 Task: Open report apa 6th ed. template from the template gallery.
Action: Mouse moved to (43, 99)
Screenshot: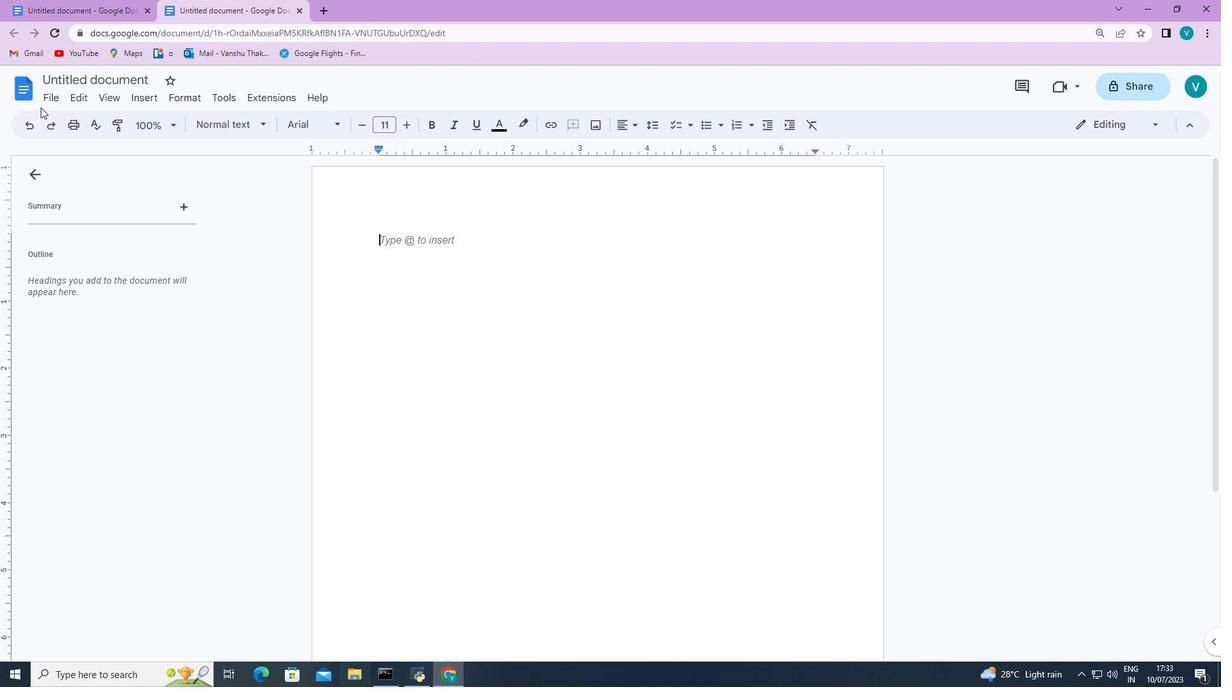 
Action: Mouse pressed left at (43, 99)
Screenshot: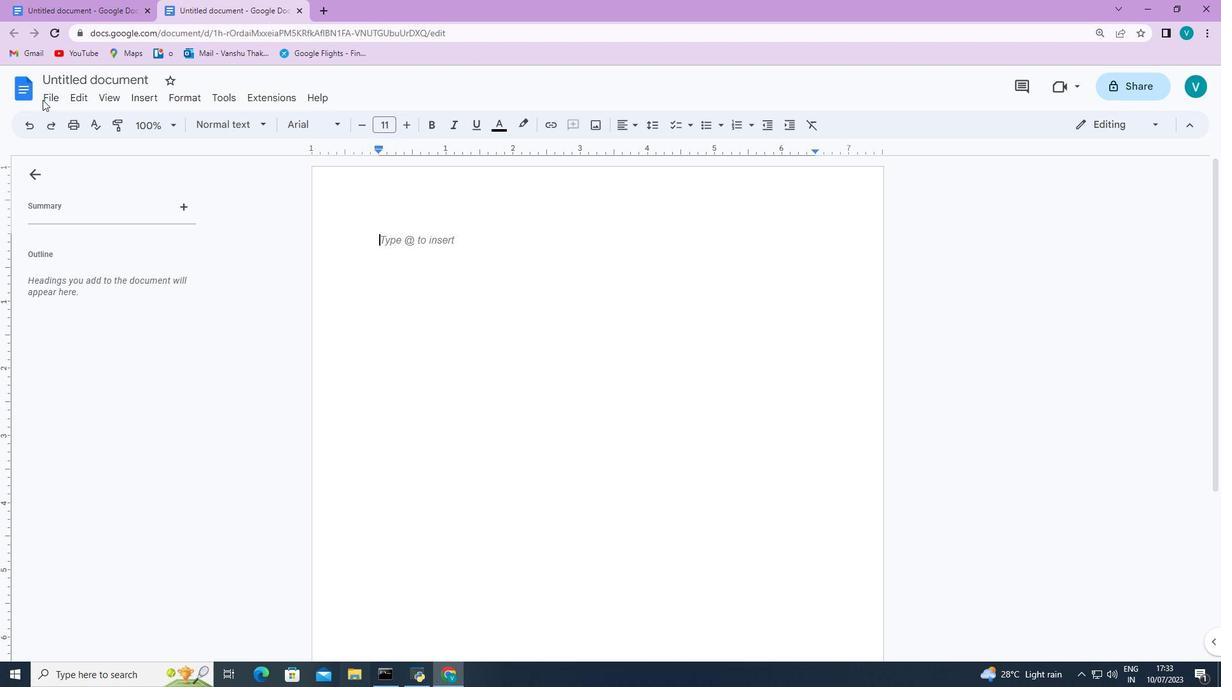 
Action: Mouse moved to (55, 94)
Screenshot: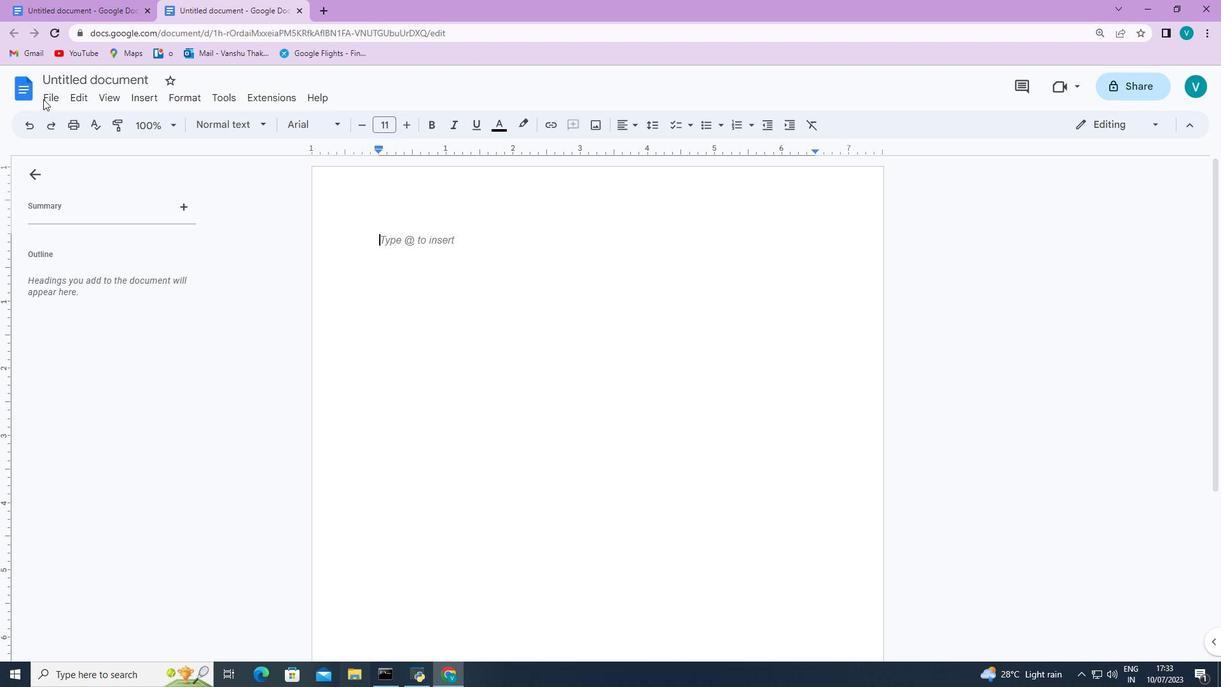 
Action: Mouse pressed left at (55, 94)
Screenshot: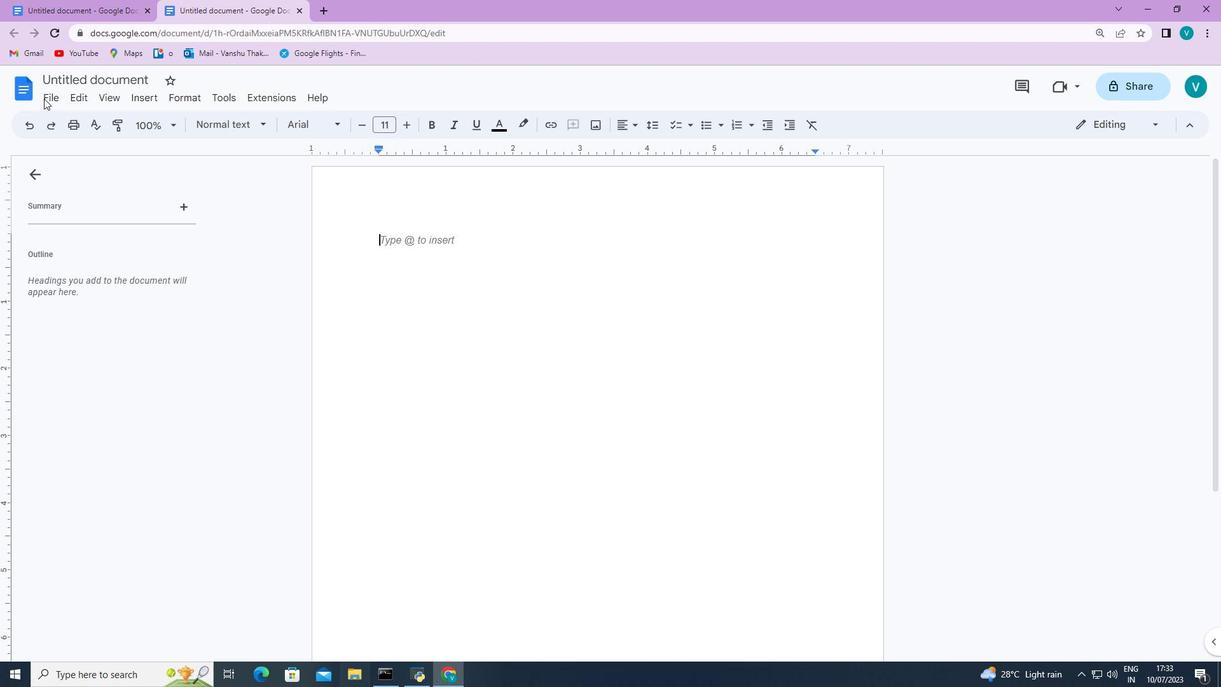 
Action: Mouse moved to (286, 148)
Screenshot: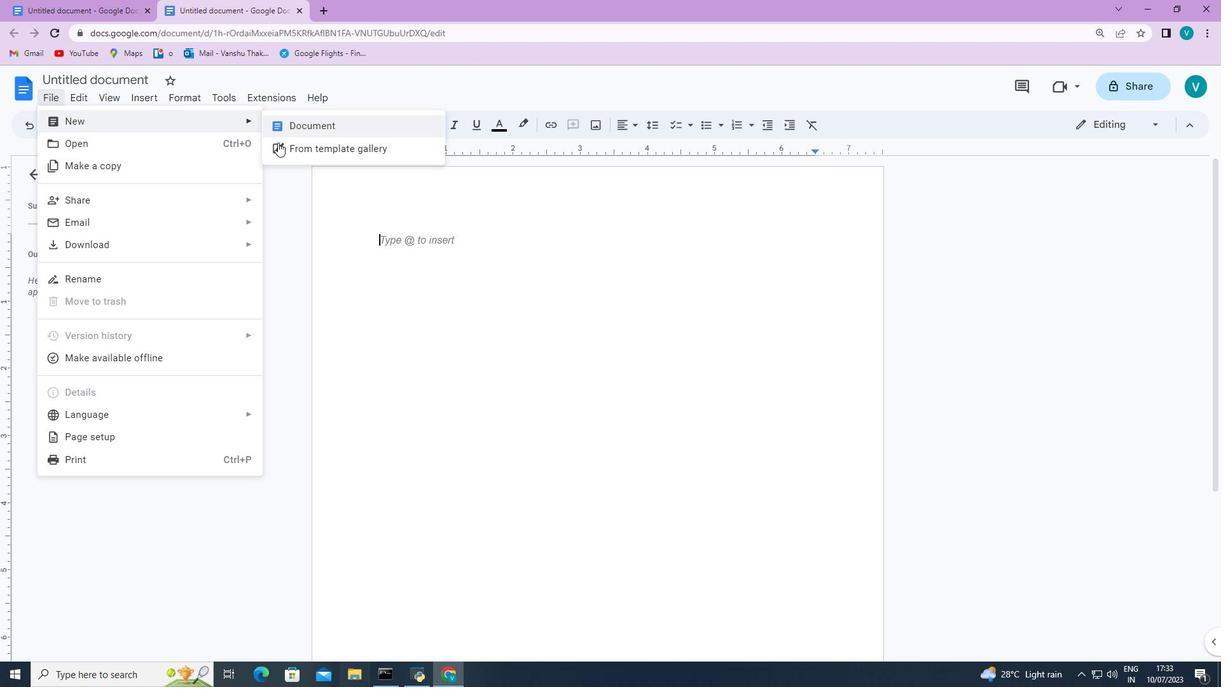 
Action: Mouse pressed left at (286, 148)
Screenshot: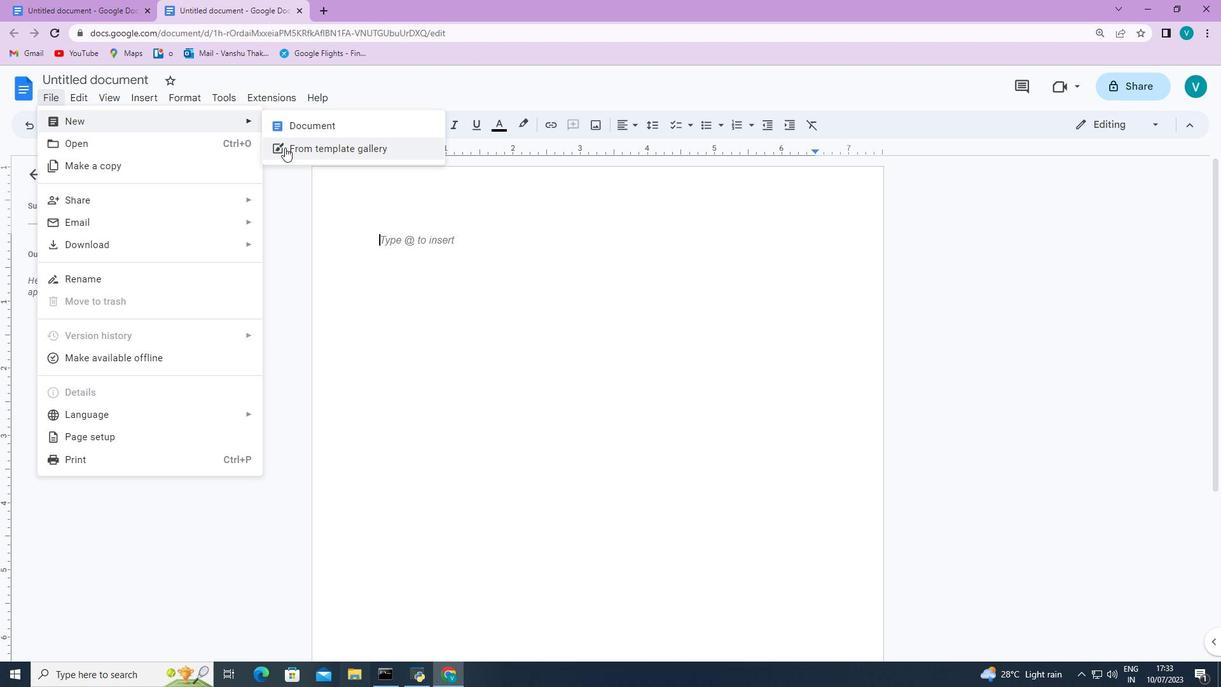 
Action: Mouse moved to (509, 336)
Screenshot: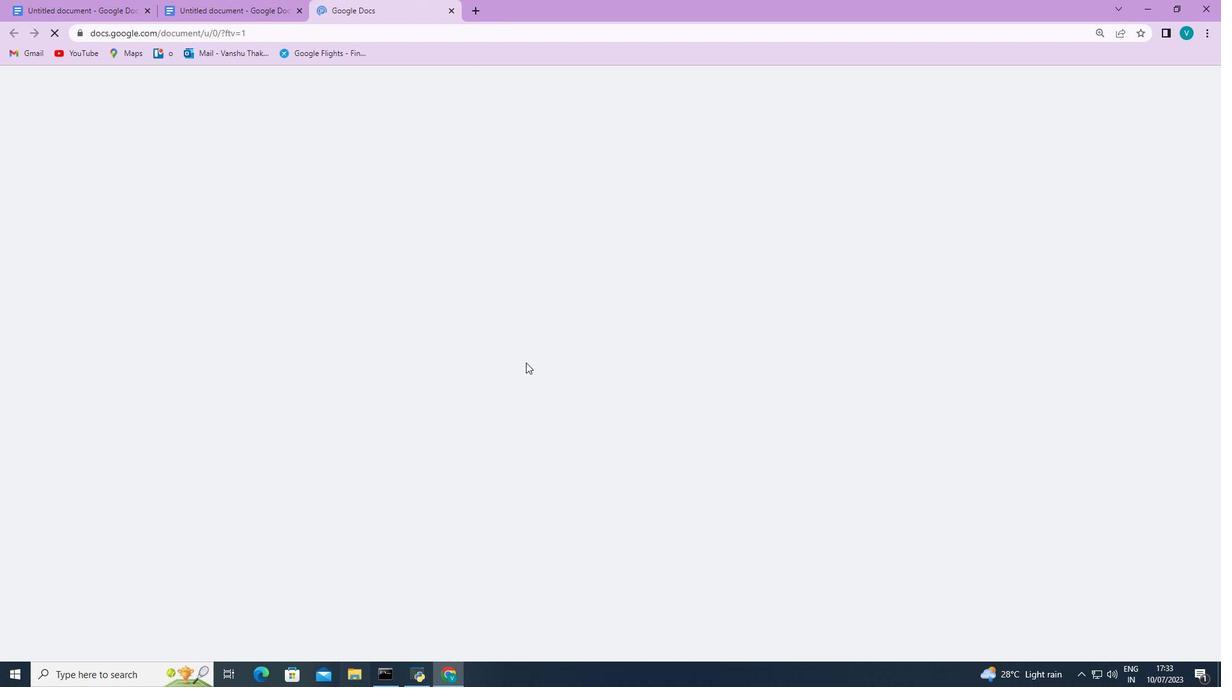 
Action: Mouse scrolled (509, 335) with delta (0, 0)
Screenshot: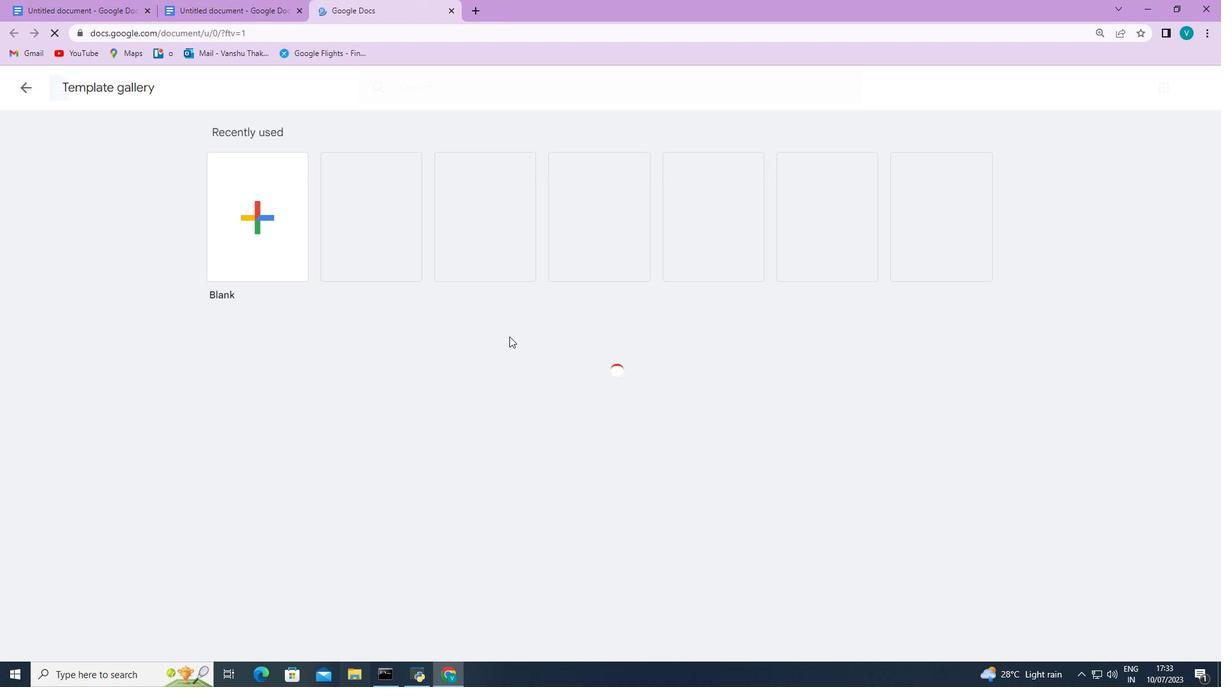 
Action: Mouse scrolled (509, 335) with delta (0, 0)
Screenshot: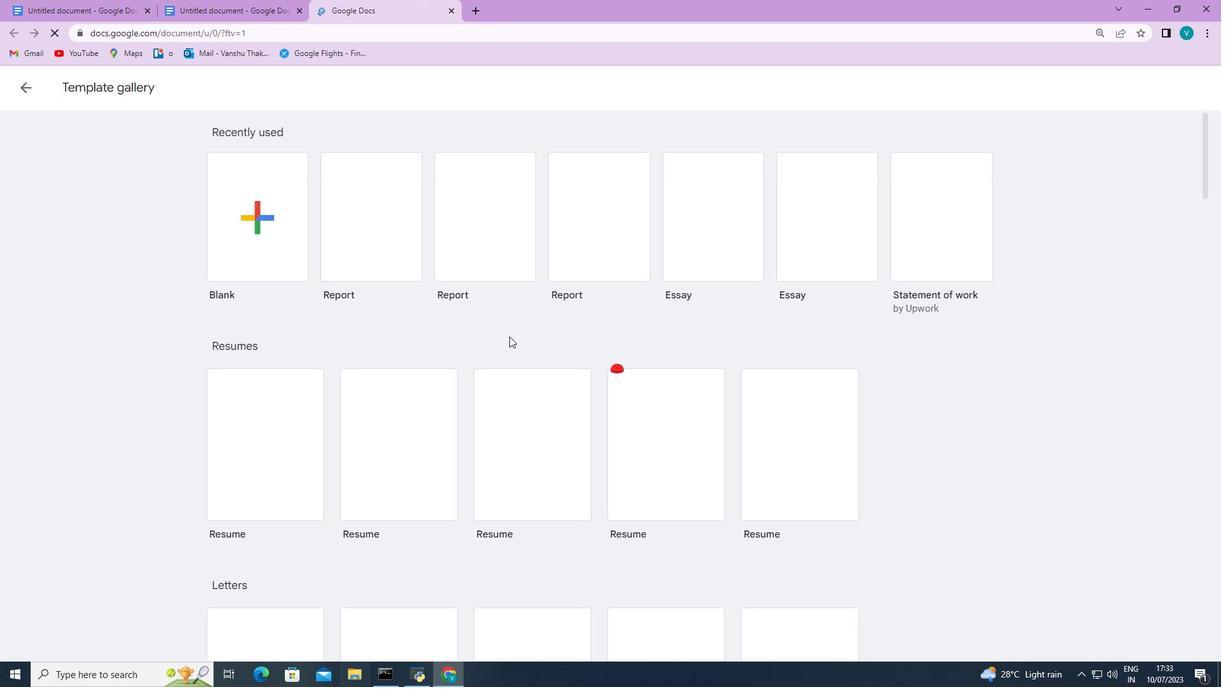 
Action: Mouse scrolled (509, 335) with delta (0, 0)
Screenshot: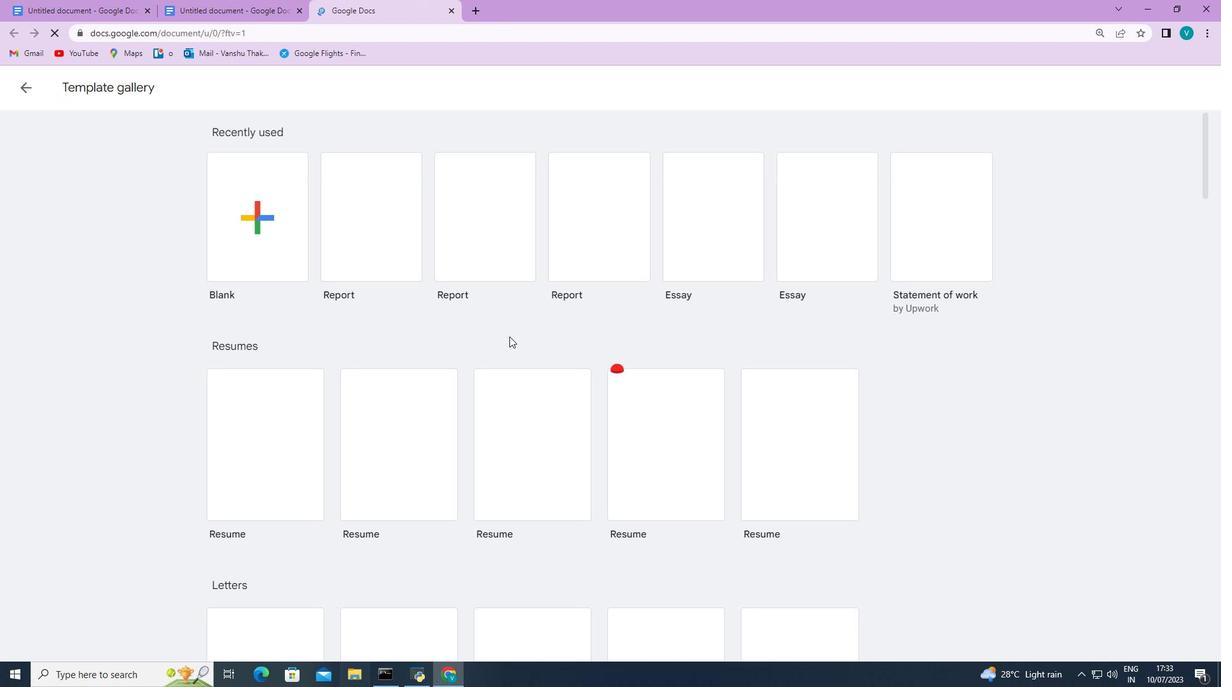 
Action: Mouse scrolled (509, 335) with delta (0, 0)
Screenshot: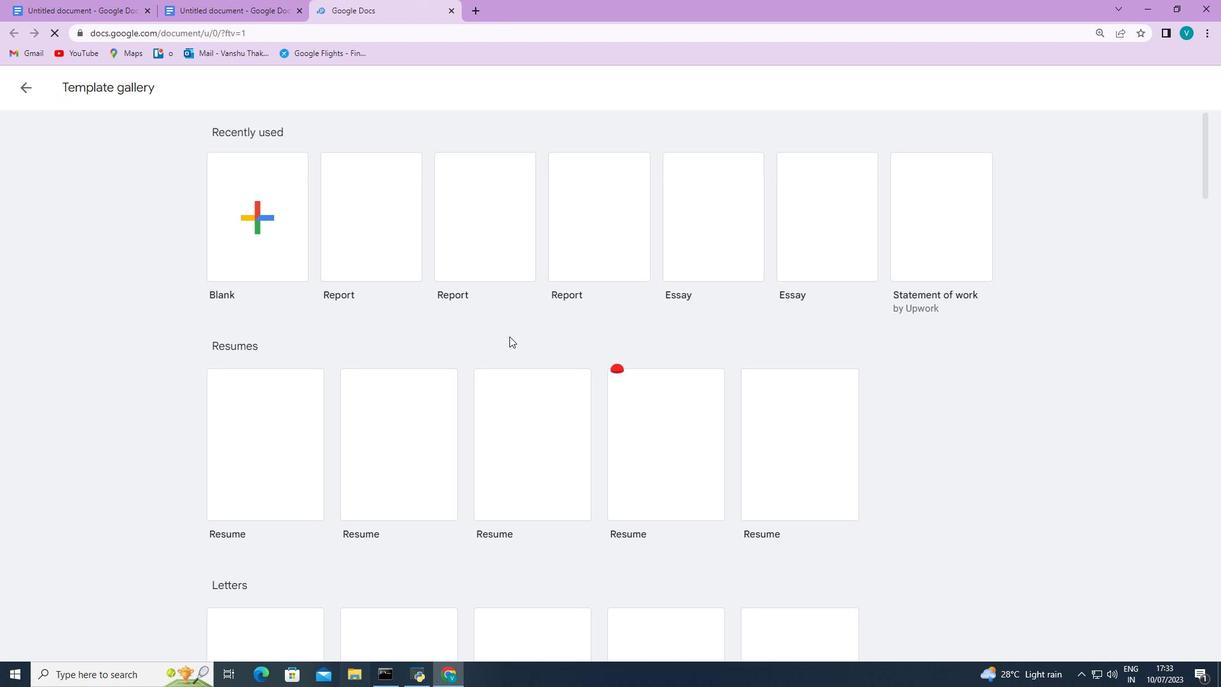 
Action: Mouse scrolled (509, 335) with delta (0, 0)
Screenshot: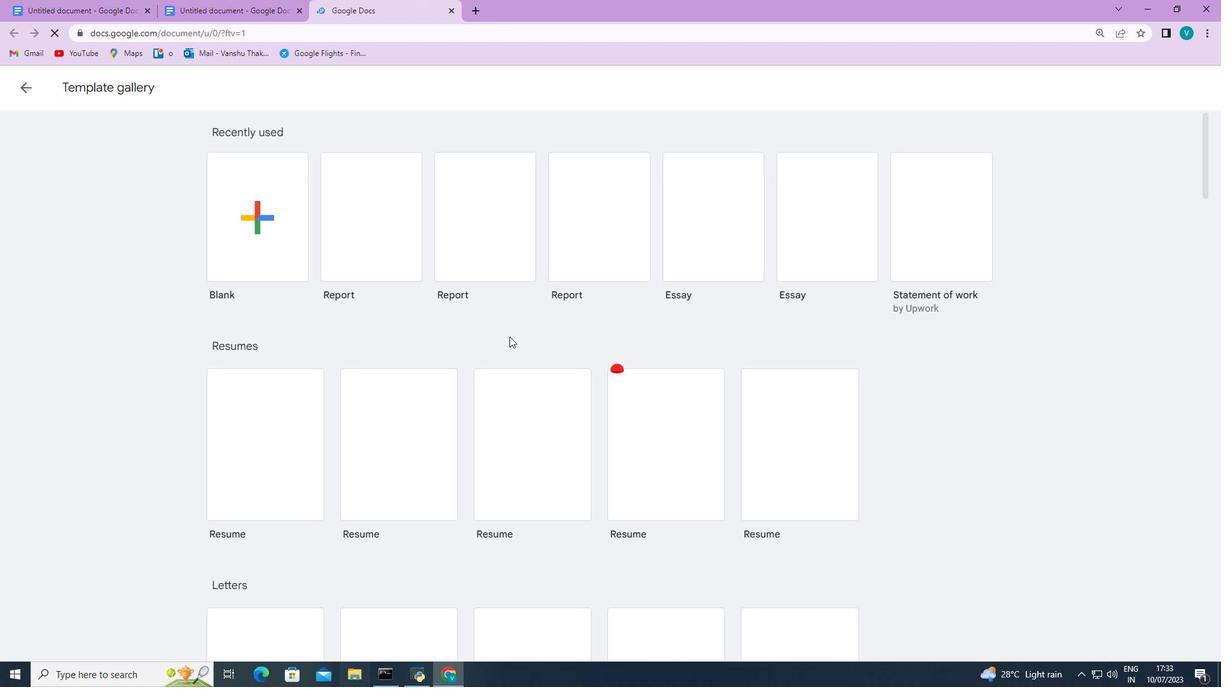
Action: Mouse scrolled (509, 335) with delta (0, 0)
Screenshot: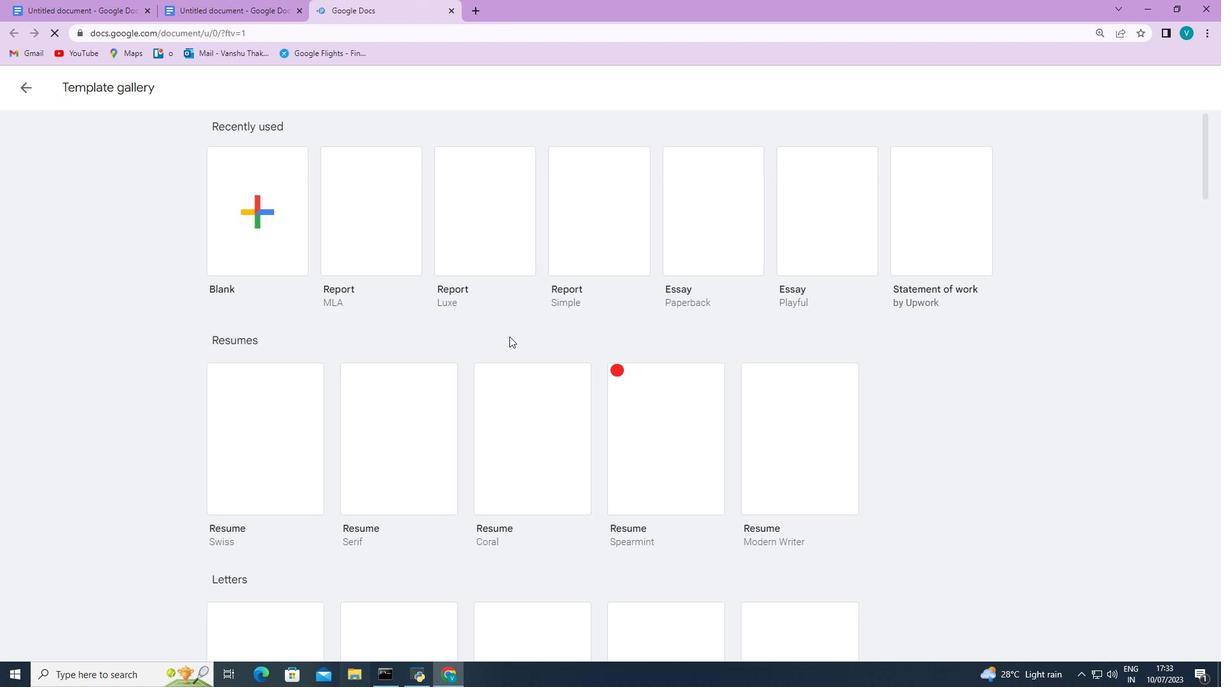 
Action: Mouse scrolled (509, 335) with delta (0, 0)
Screenshot: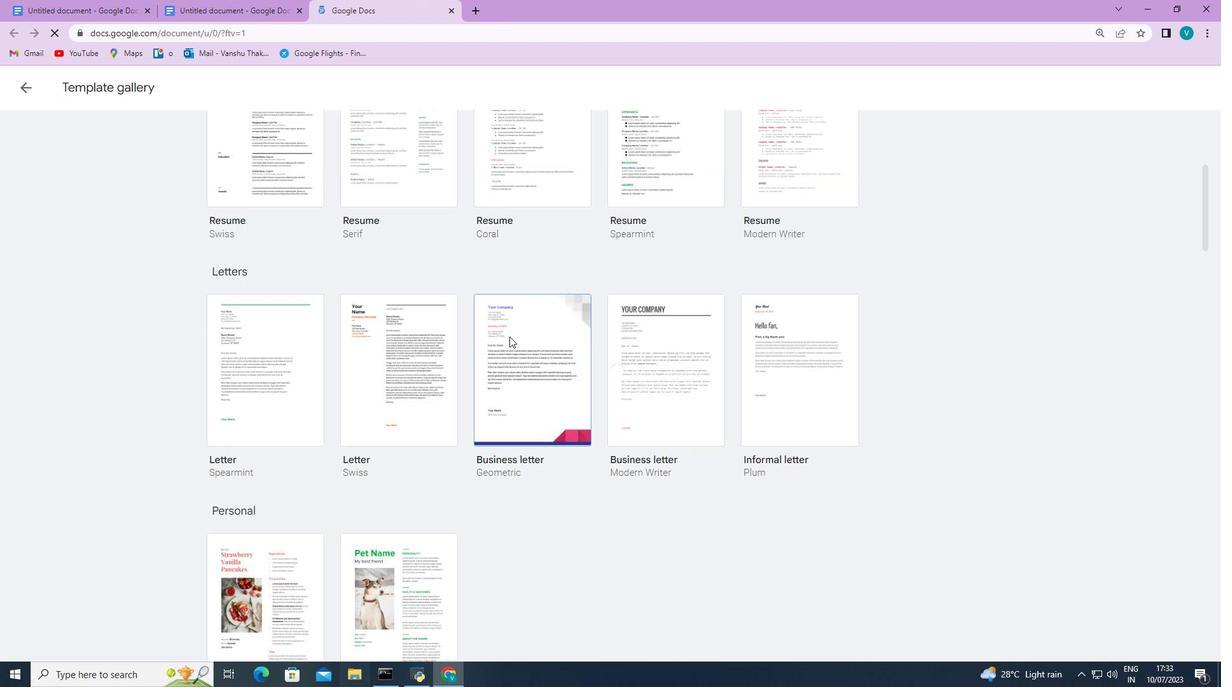 
Action: Mouse scrolled (509, 335) with delta (0, 0)
Screenshot: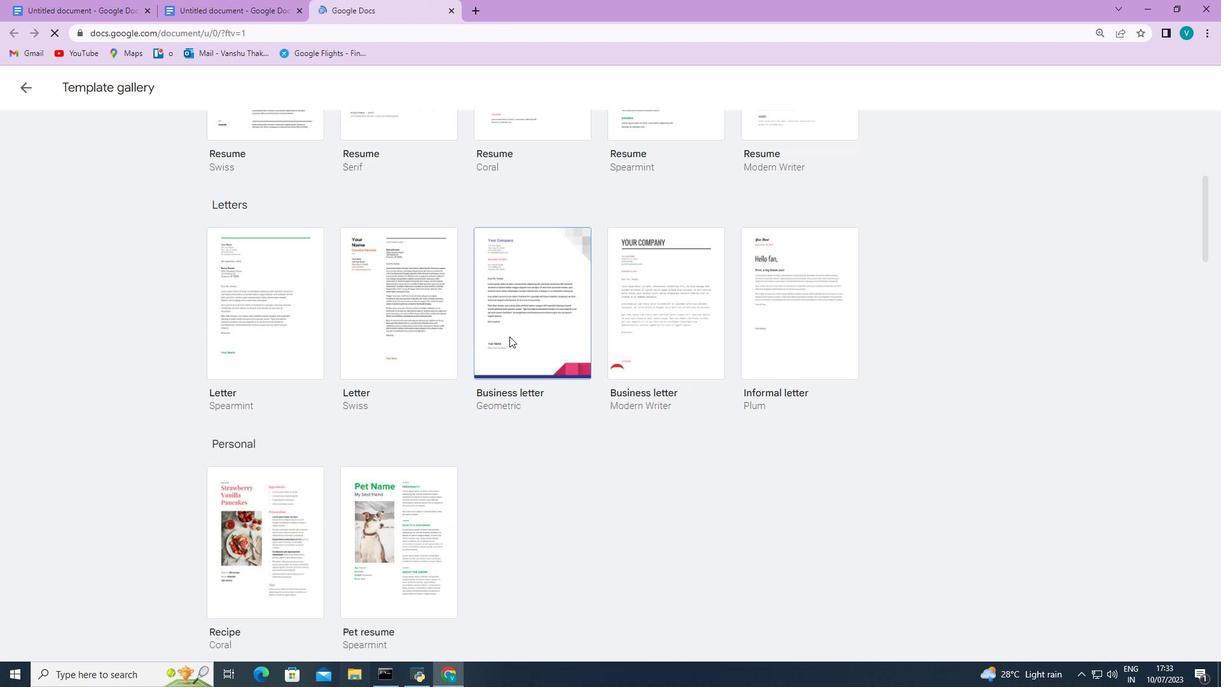 
Action: Mouse scrolled (509, 335) with delta (0, 0)
Screenshot: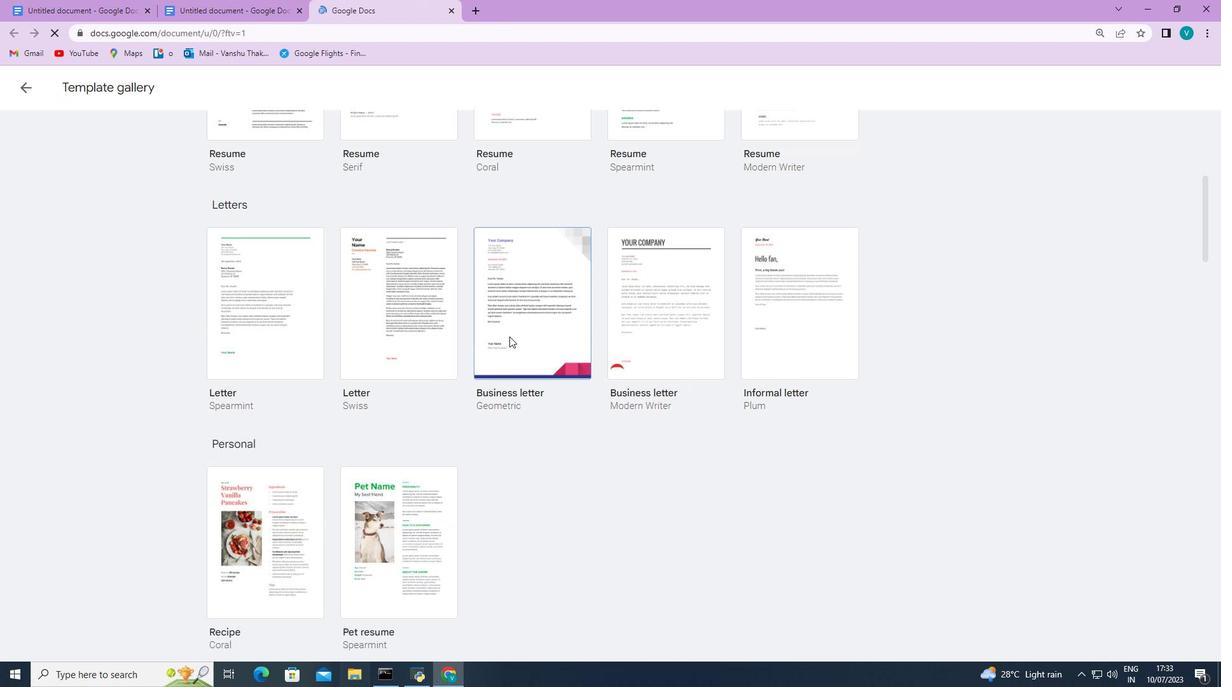 
Action: Mouse scrolled (509, 335) with delta (0, 0)
Screenshot: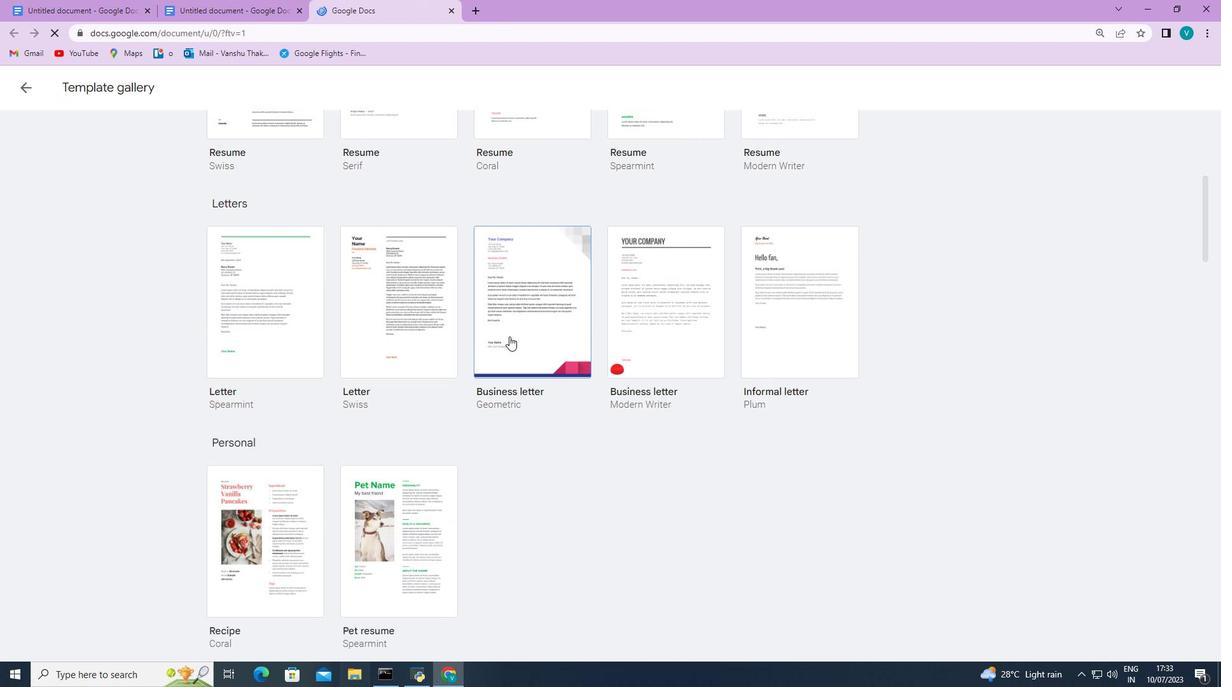 
Action: Mouse scrolled (509, 335) with delta (0, 0)
Screenshot: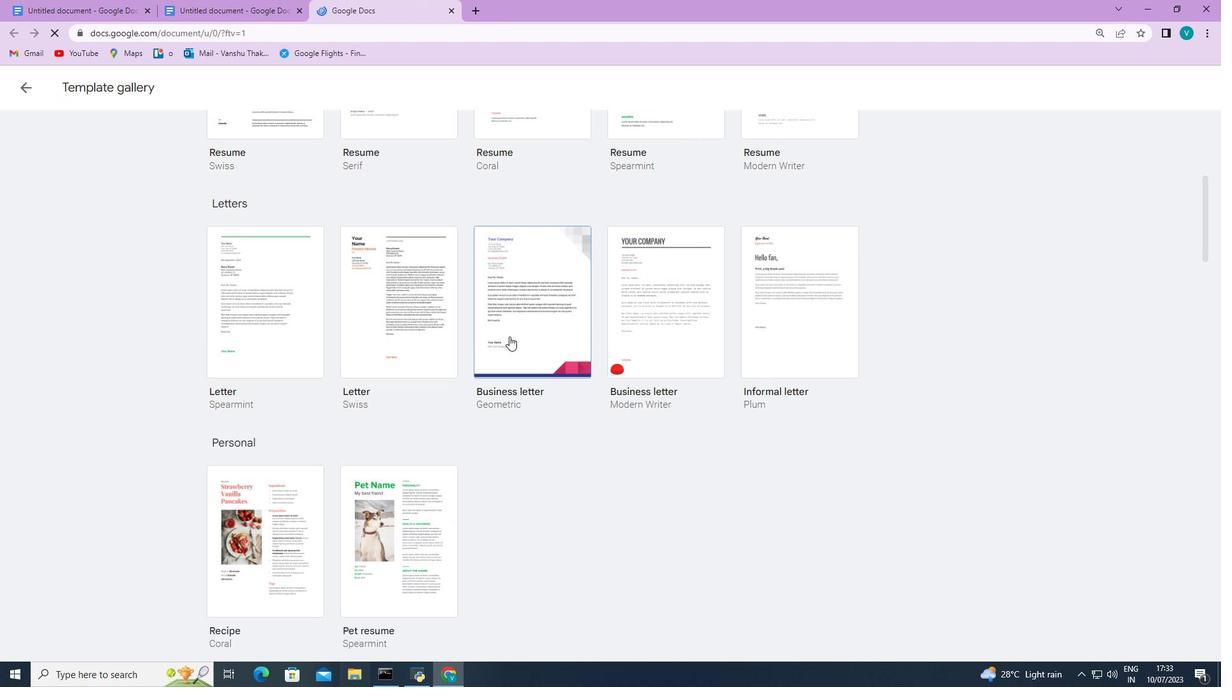 
Action: Mouse scrolled (509, 335) with delta (0, 0)
Screenshot: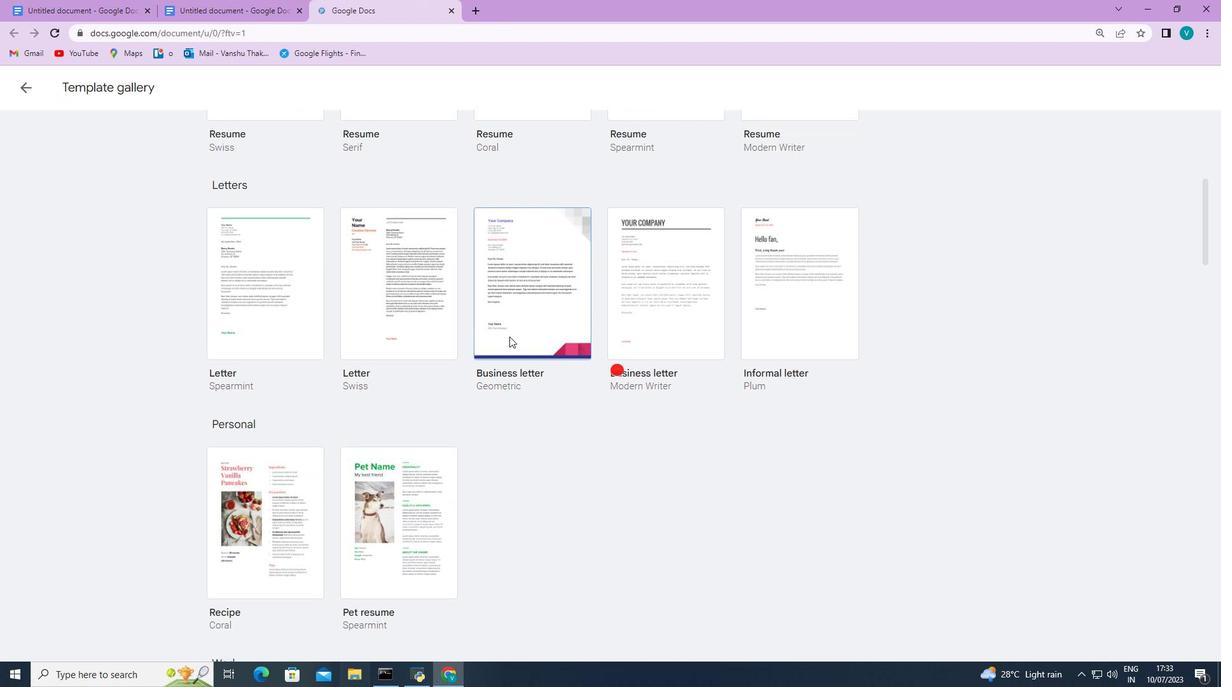 
Action: Mouse scrolled (509, 335) with delta (0, 0)
Screenshot: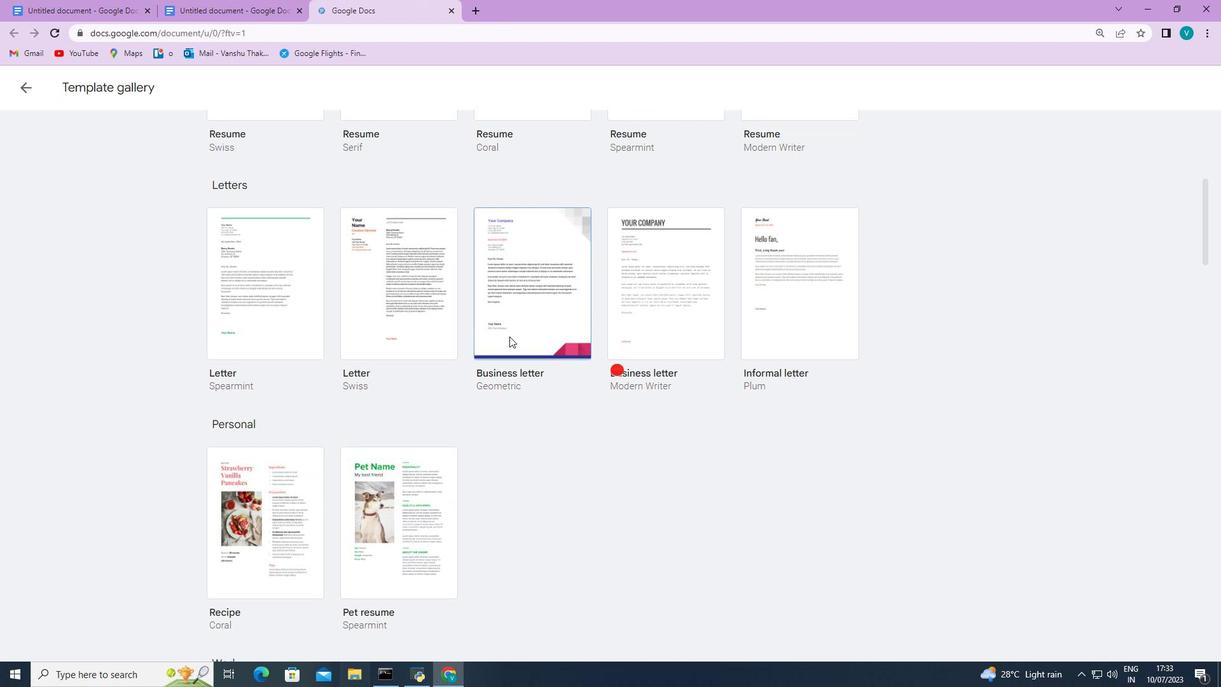 
Action: Mouse scrolled (509, 335) with delta (0, 0)
Screenshot: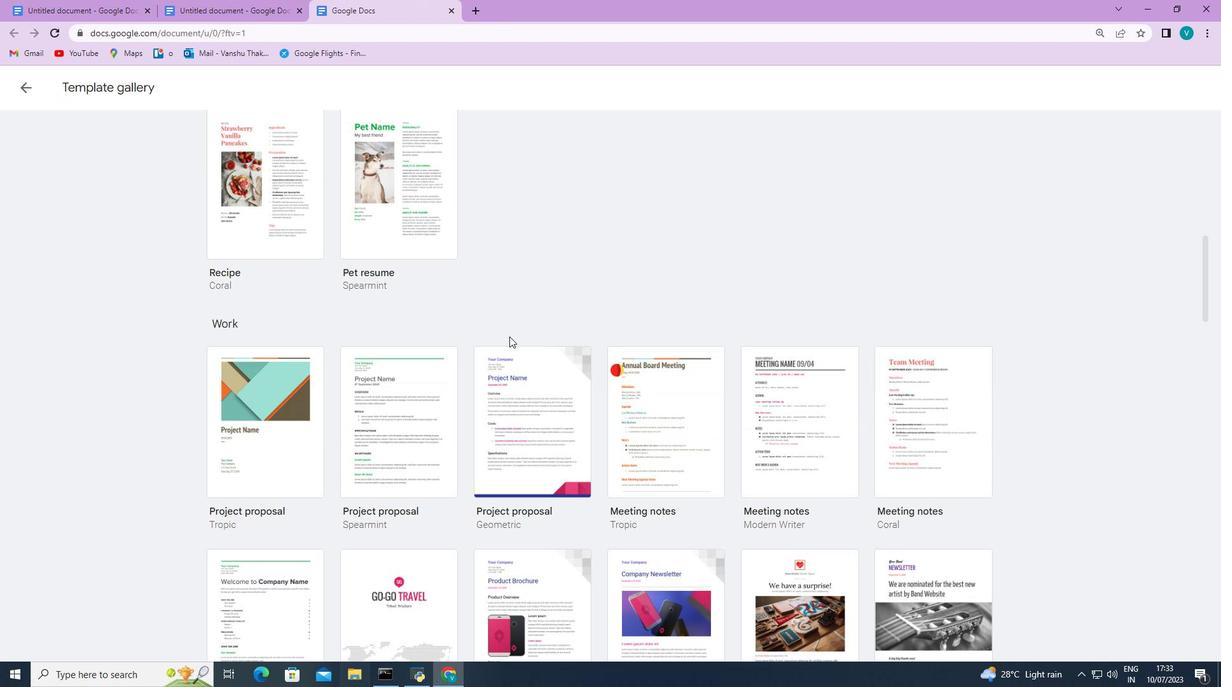 
Action: Mouse scrolled (509, 335) with delta (0, 0)
Screenshot: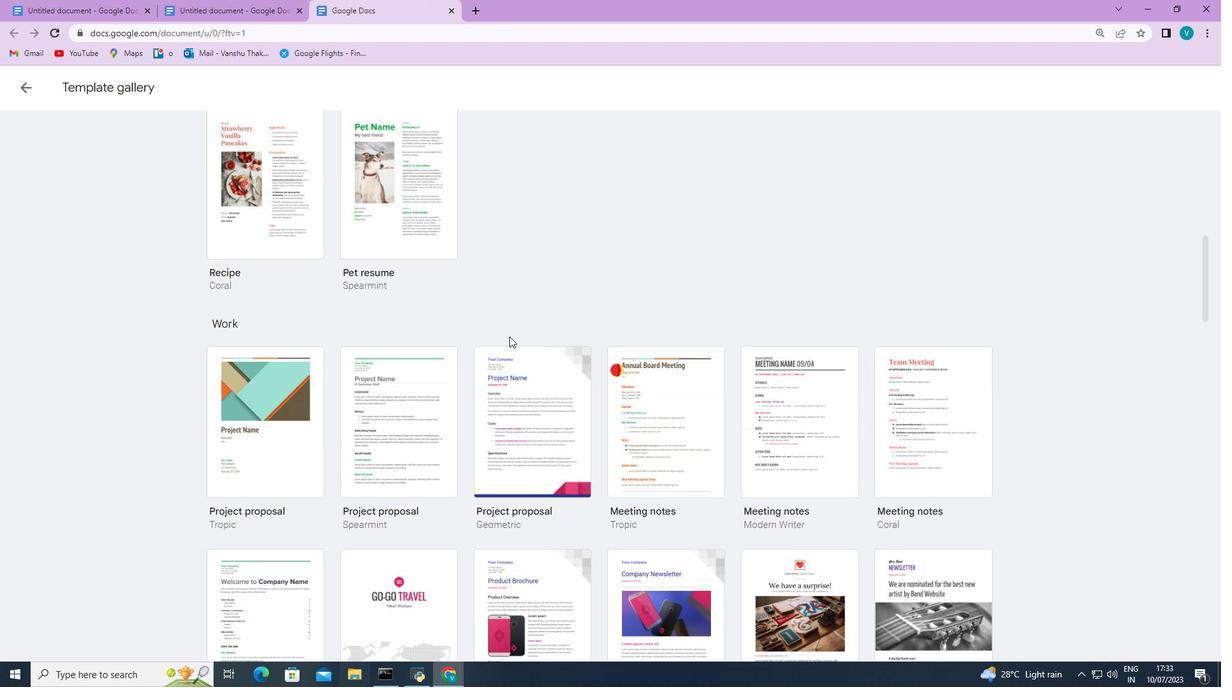 
Action: Mouse scrolled (509, 335) with delta (0, 0)
Screenshot: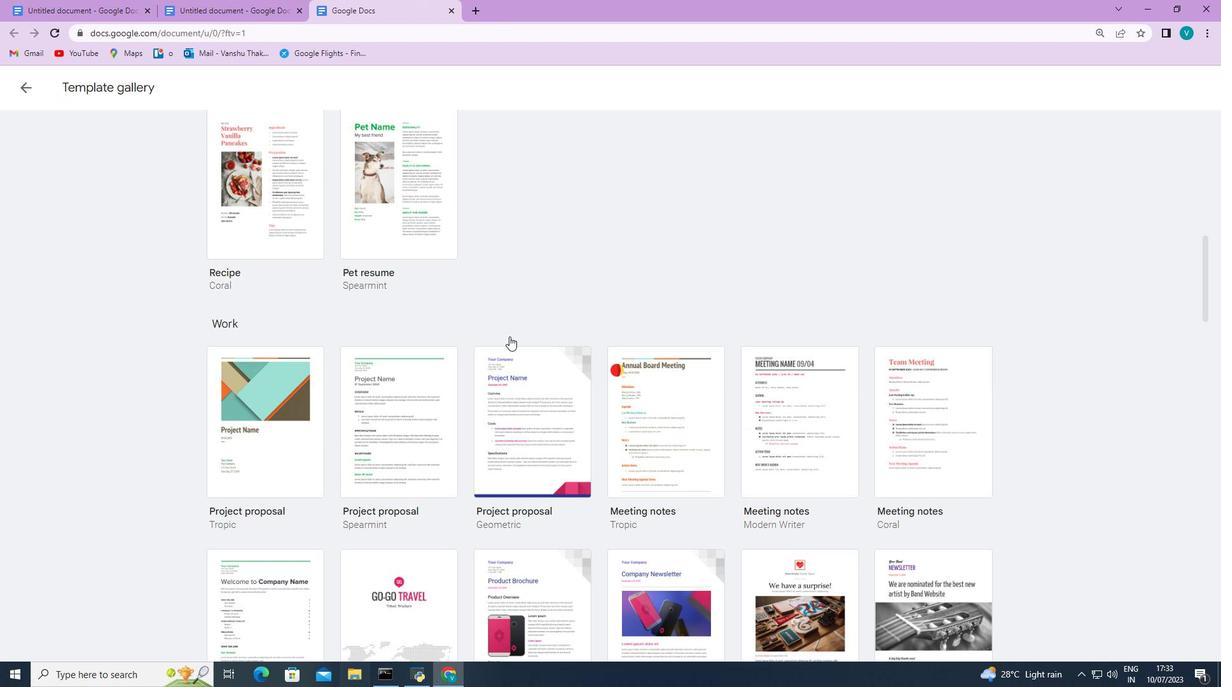 
Action: Mouse scrolled (509, 335) with delta (0, 0)
Screenshot: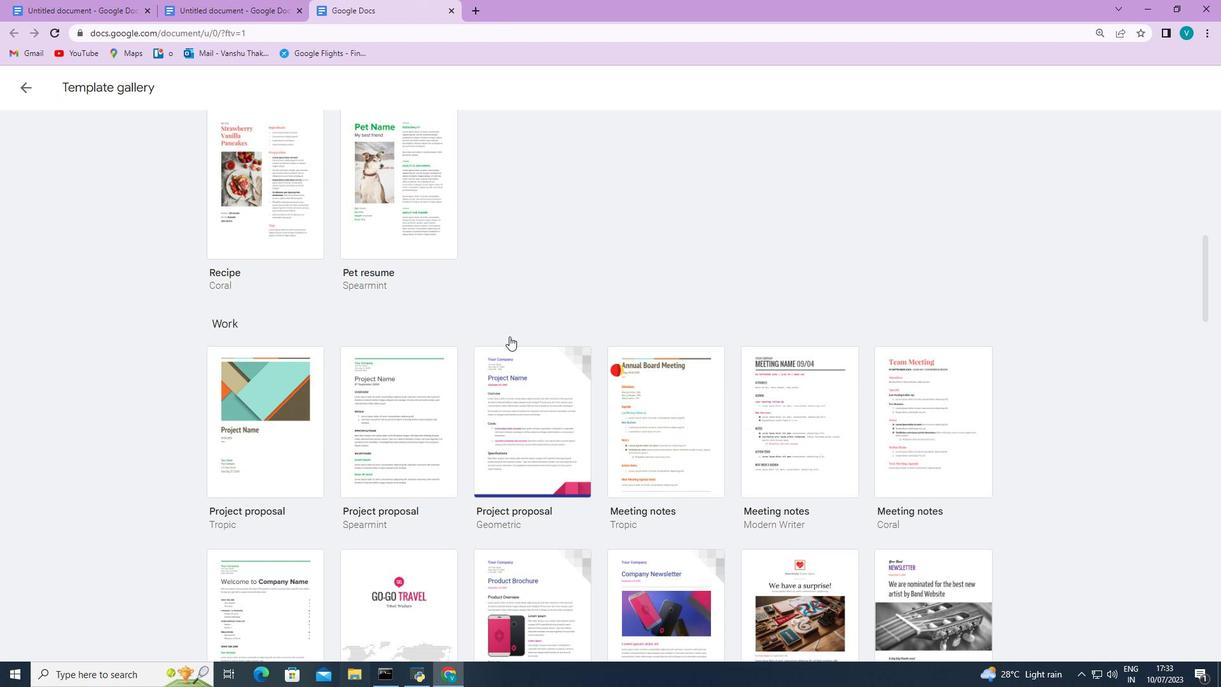 
Action: Mouse scrolled (509, 335) with delta (0, 0)
Screenshot: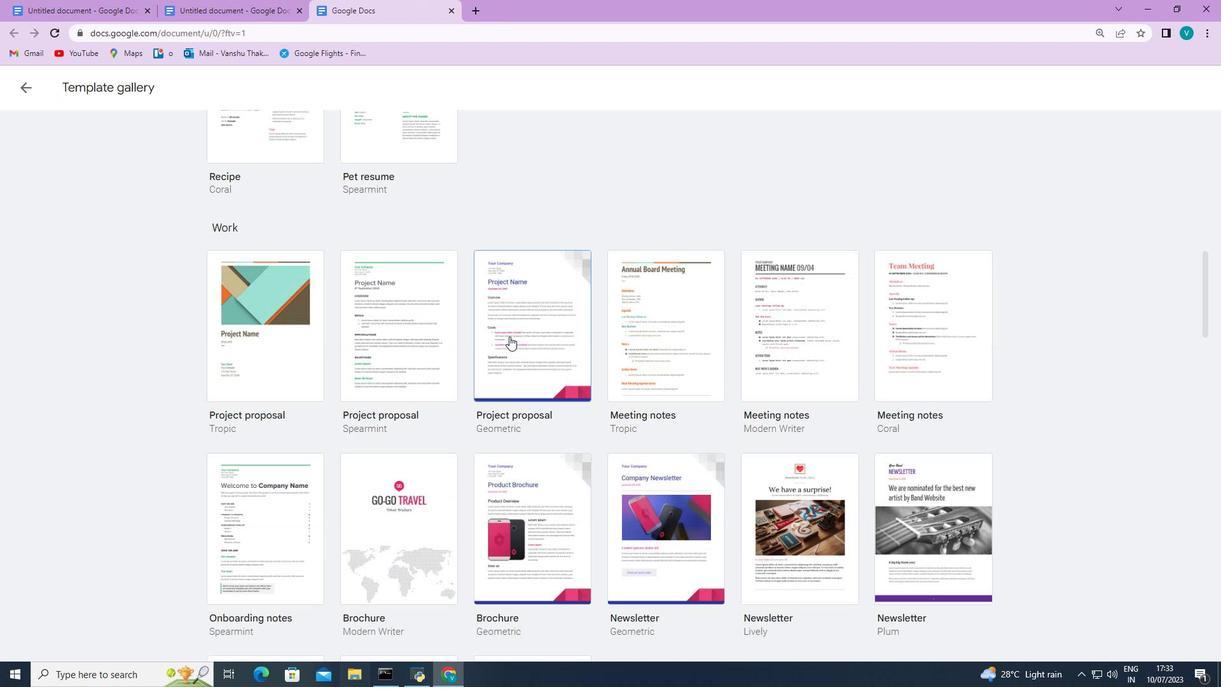 
Action: Mouse scrolled (509, 335) with delta (0, 0)
Screenshot: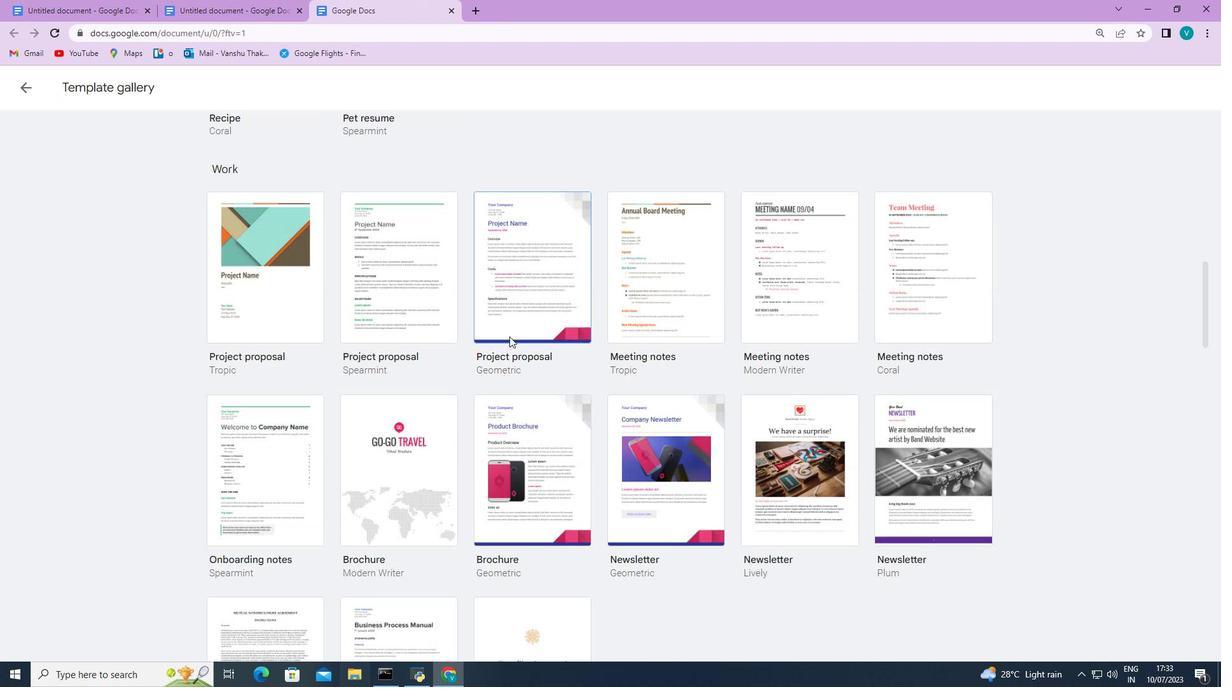 
Action: Mouse scrolled (509, 335) with delta (0, 0)
Screenshot: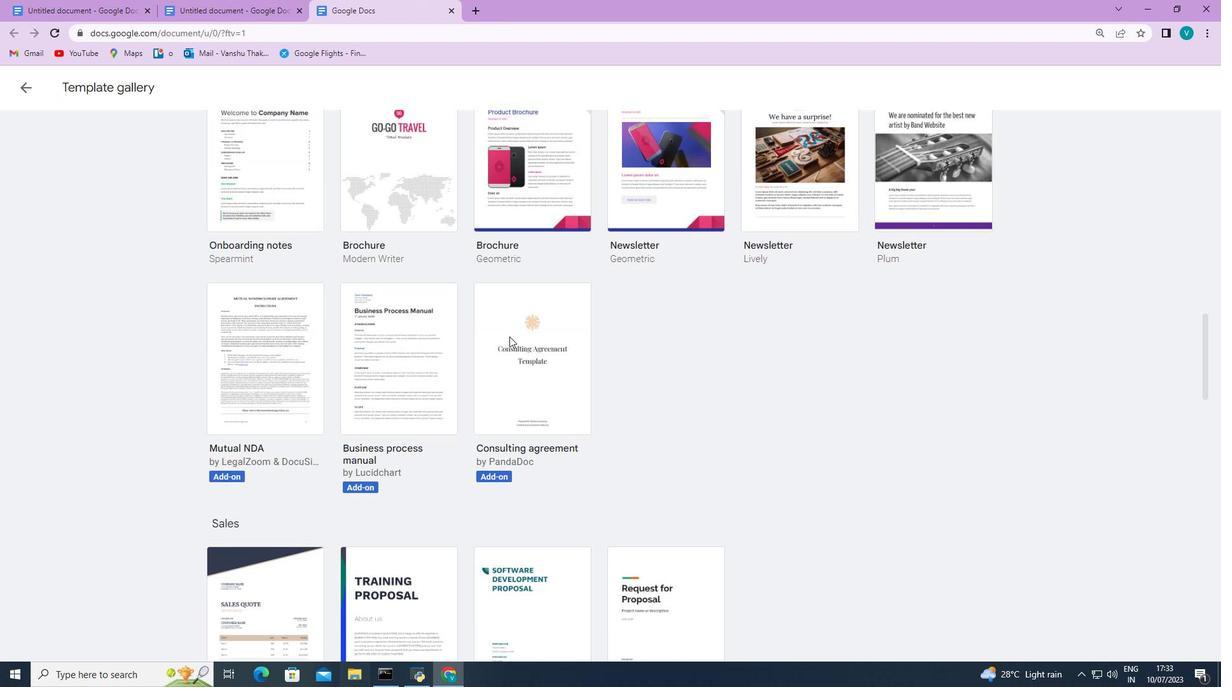 
Action: Mouse scrolled (509, 335) with delta (0, 0)
Screenshot: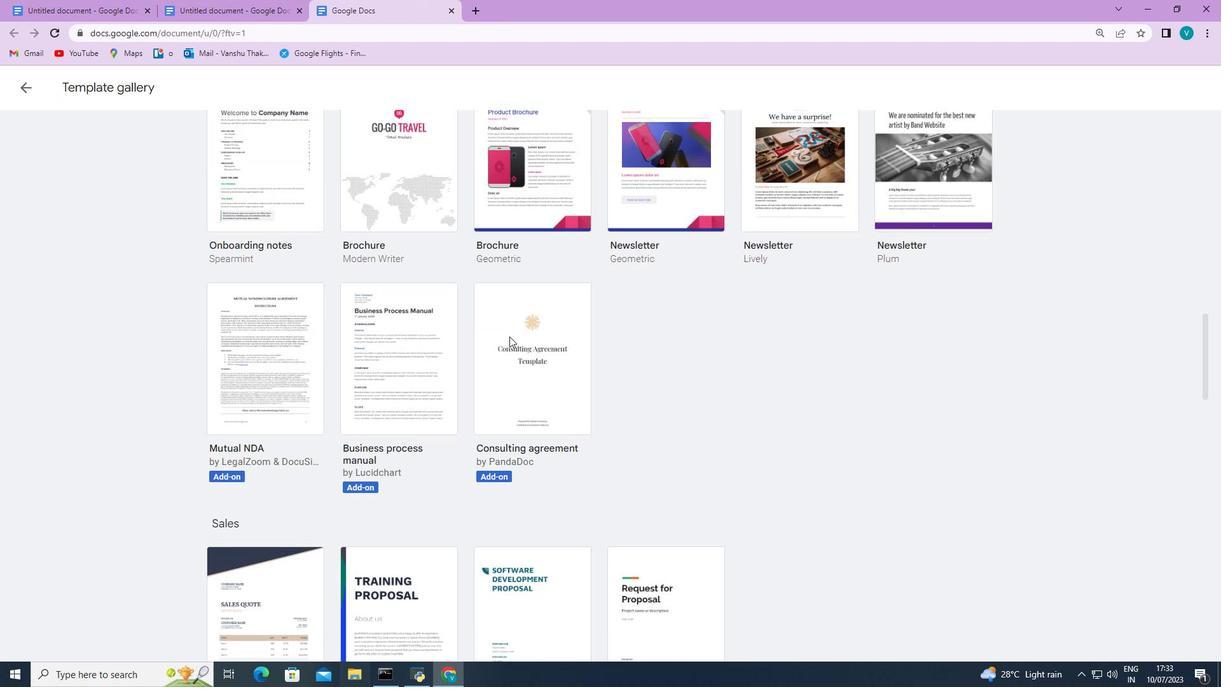 
Action: Mouse scrolled (509, 335) with delta (0, 0)
Screenshot: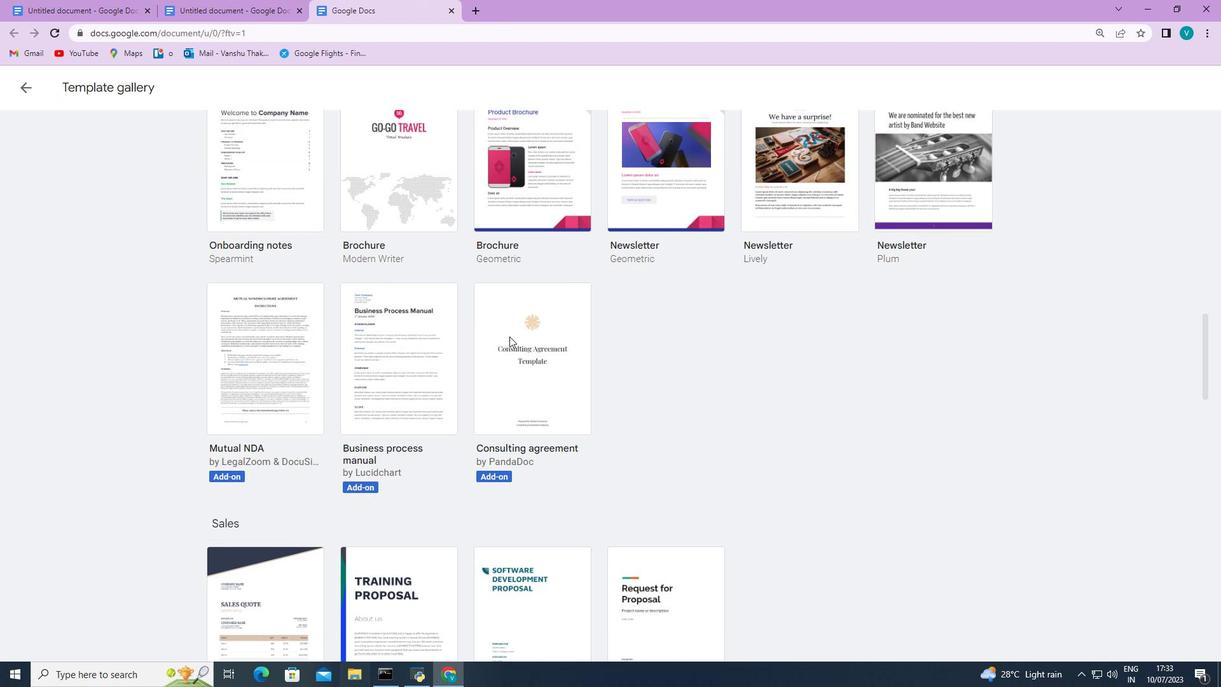 
Action: Mouse scrolled (509, 335) with delta (0, 0)
Screenshot: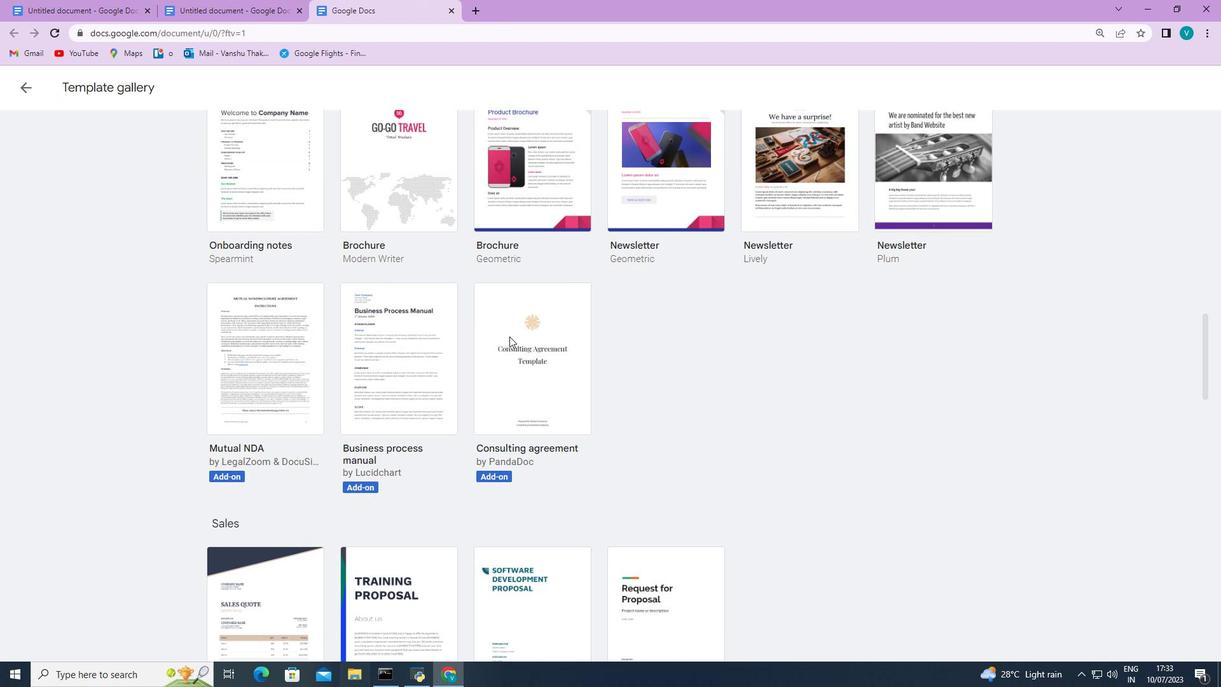 
Action: Mouse scrolled (509, 335) with delta (0, 0)
Screenshot: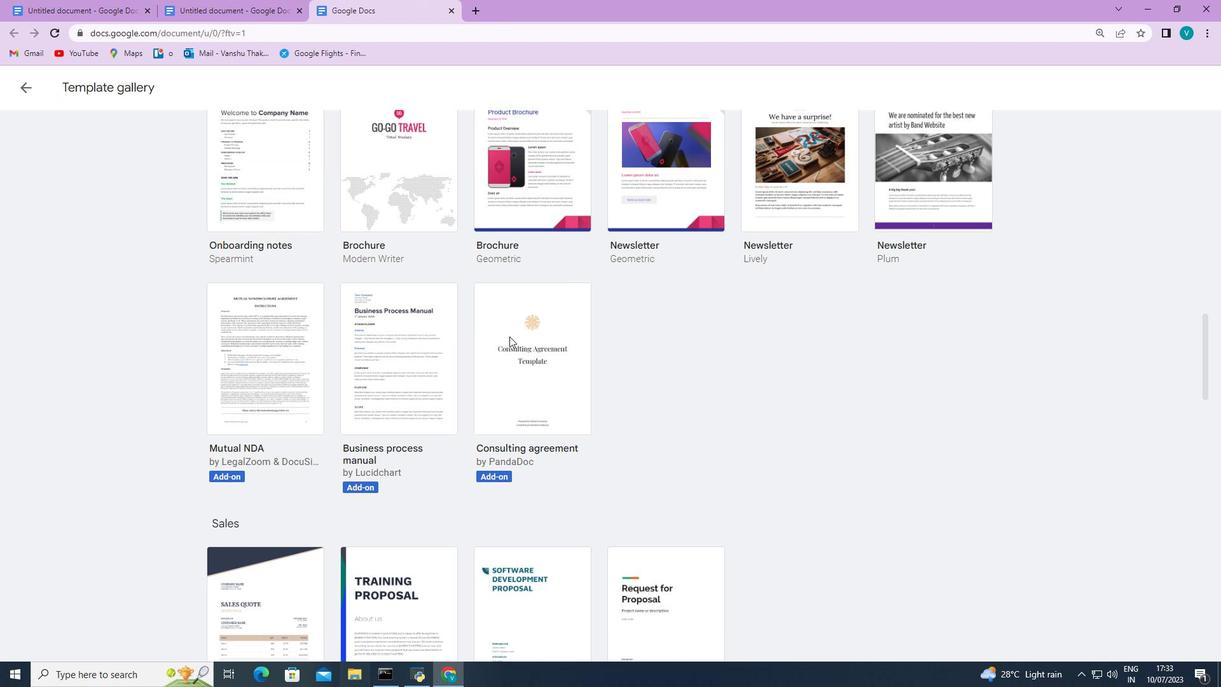 
Action: Mouse scrolled (509, 335) with delta (0, 0)
Screenshot: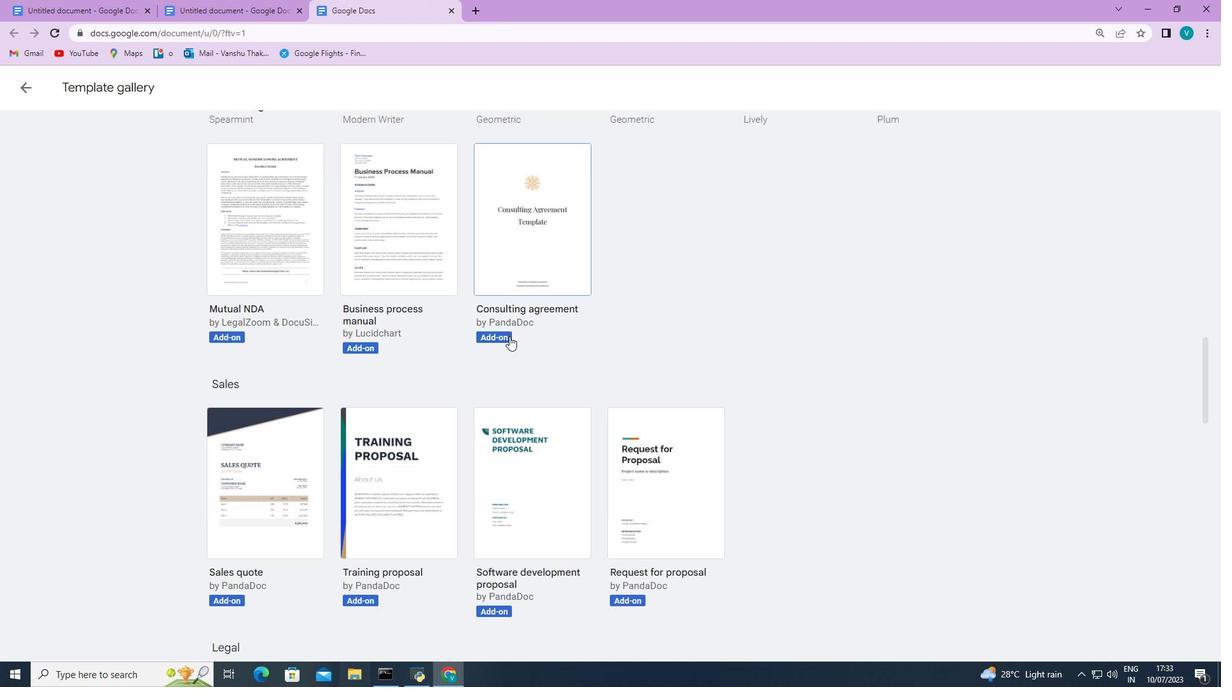 
Action: Mouse scrolled (509, 335) with delta (0, 0)
Screenshot: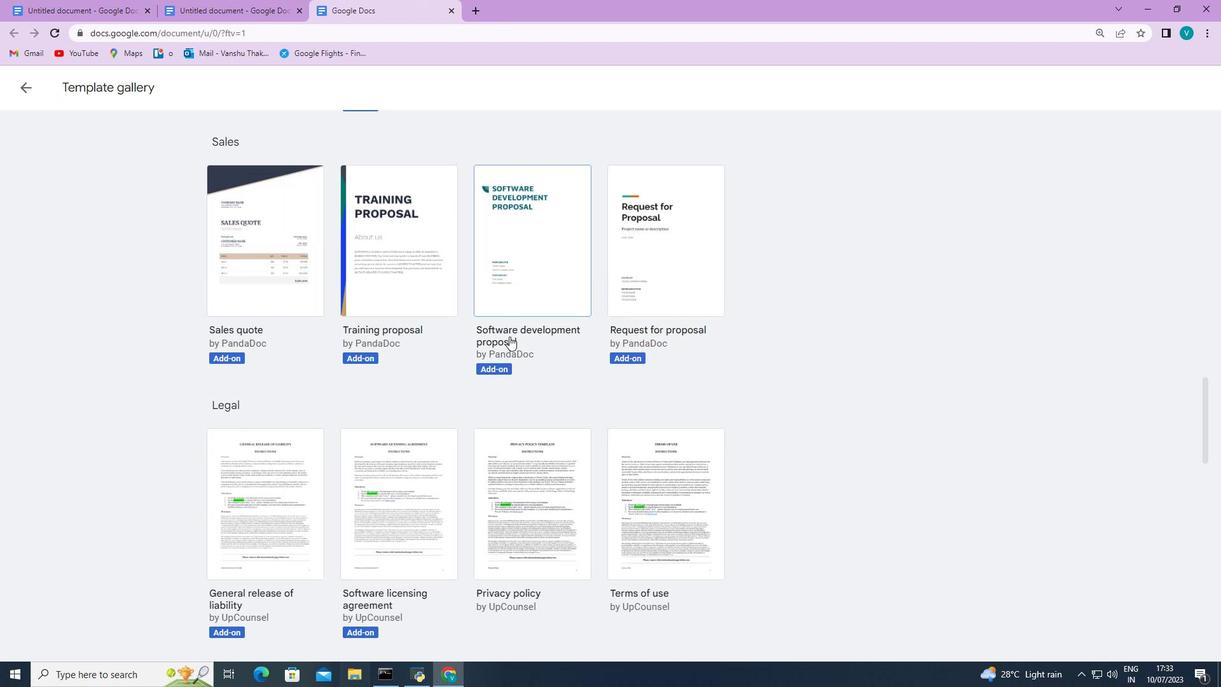 
Action: Mouse scrolled (509, 335) with delta (0, 0)
Screenshot: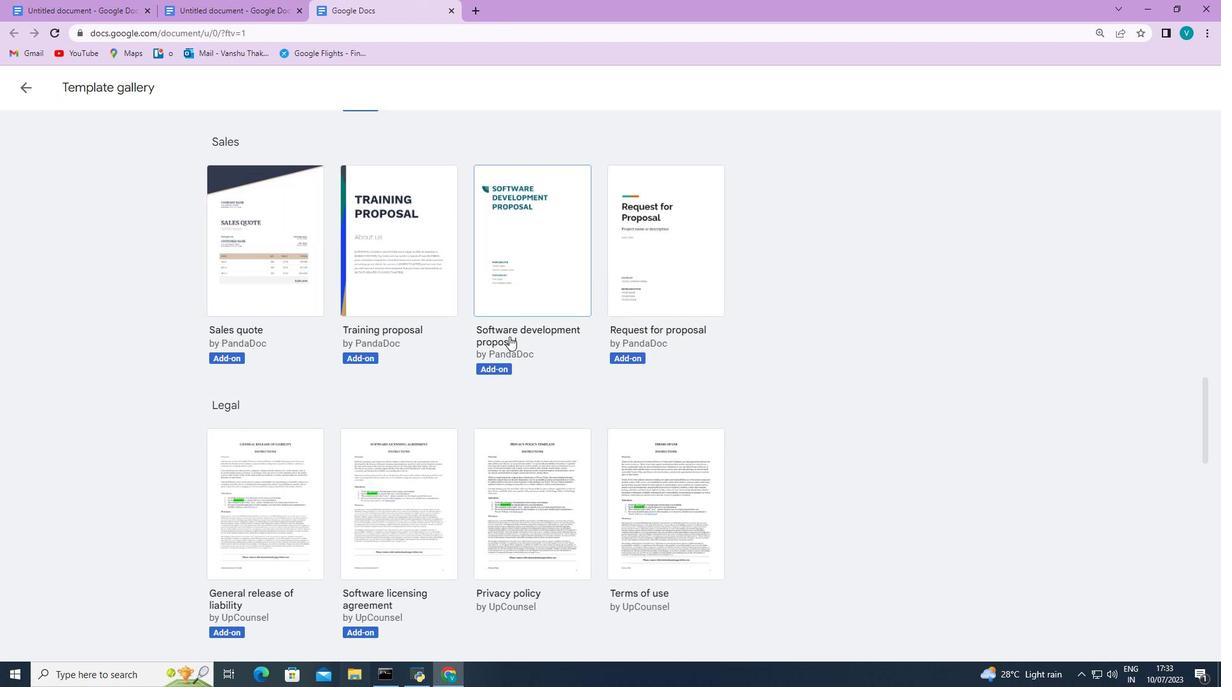
Action: Mouse scrolled (509, 335) with delta (0, 0)
Screenshot: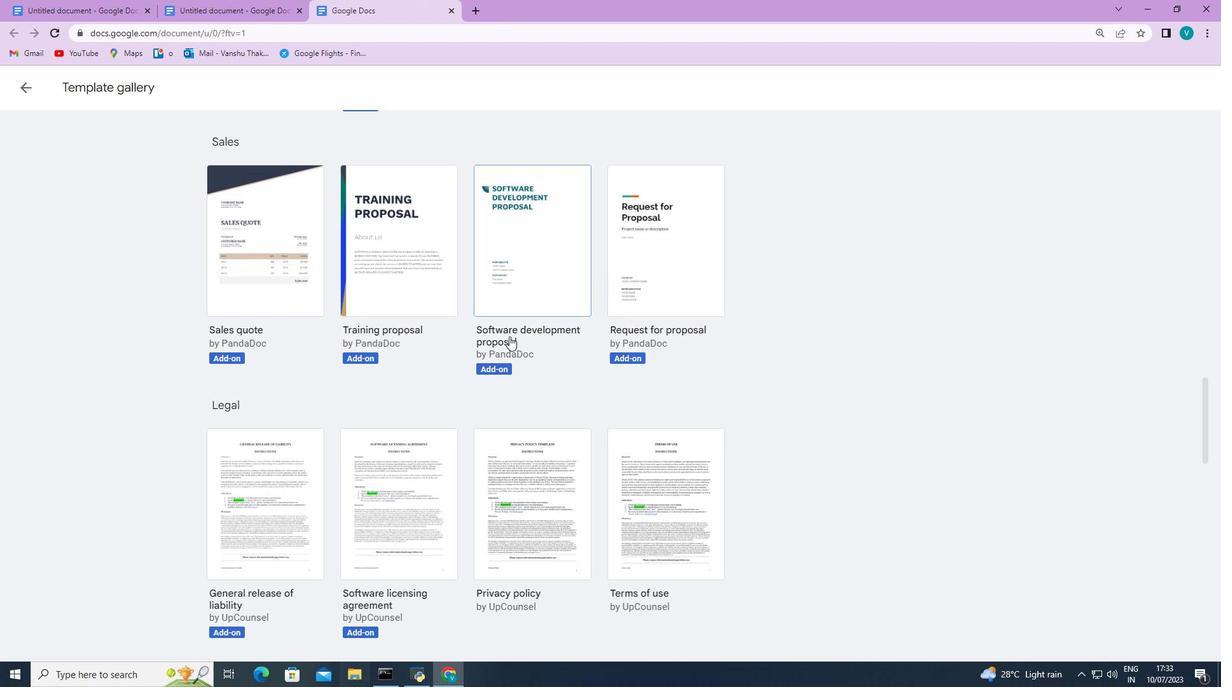 
Action: Mouse scrolled (509, 335) with delta (0, 0)
Screenshot: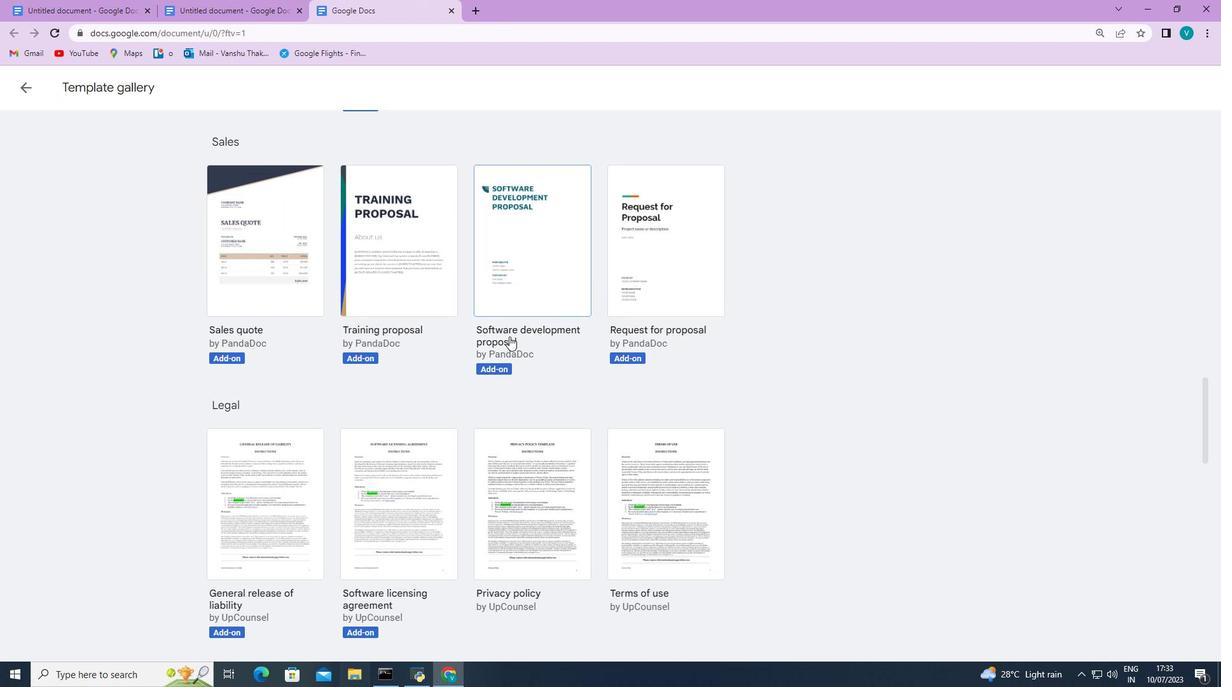 
Action: Mouse scrolled (509, 335) with delta (0, 0)
Screenshot: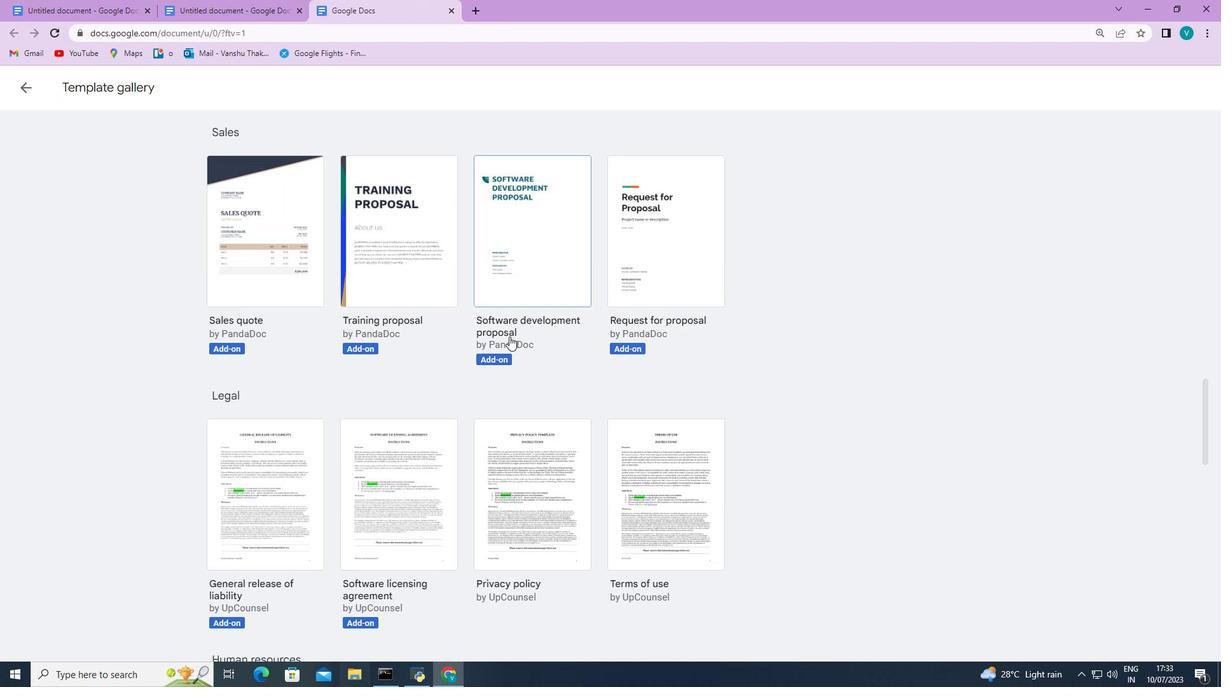 
Action: Mouse scrolled (509, 335) with delta (0, 0)
Screenshot: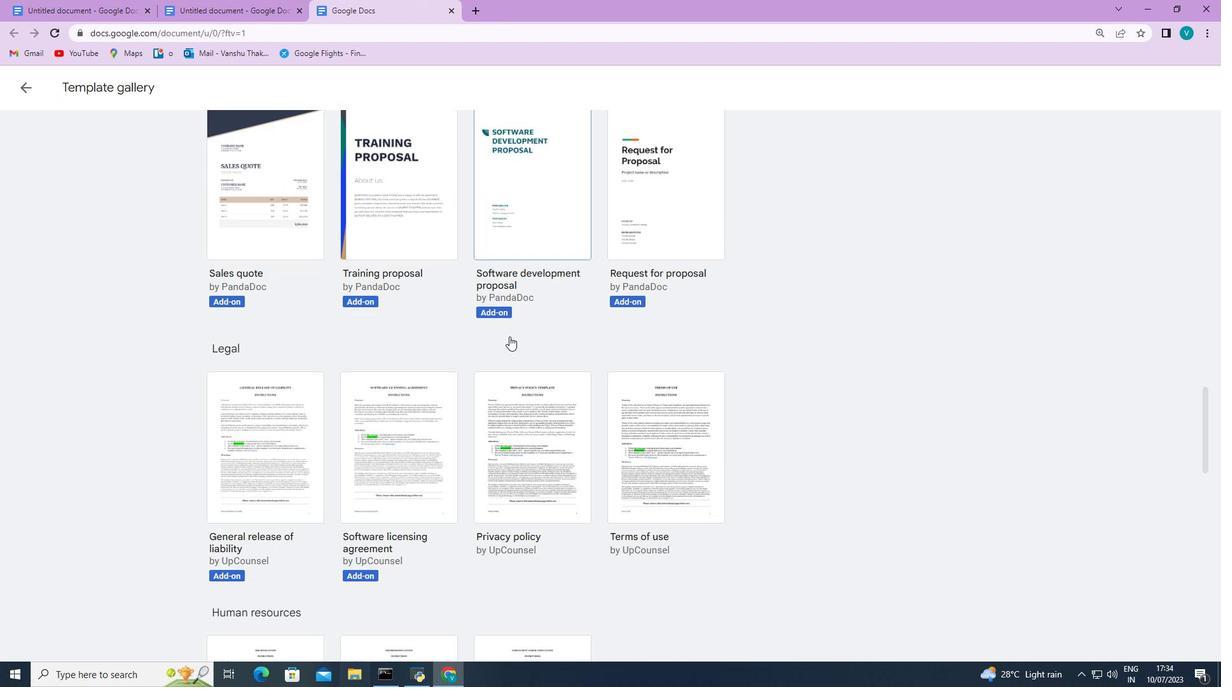 
Action: Mouse scrolled (509, 335) with delta (0, 0)
Screenshot: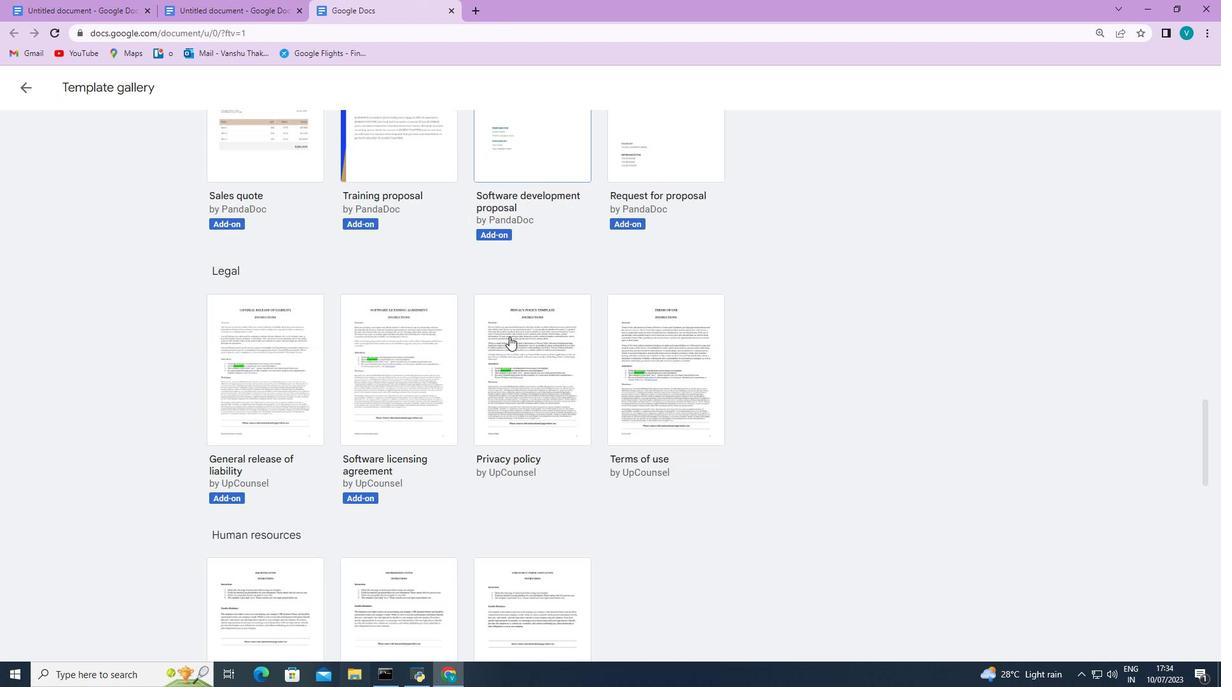 
Action: Mouse scrolled (509, 335) with delta (0, 0)
Screenshot: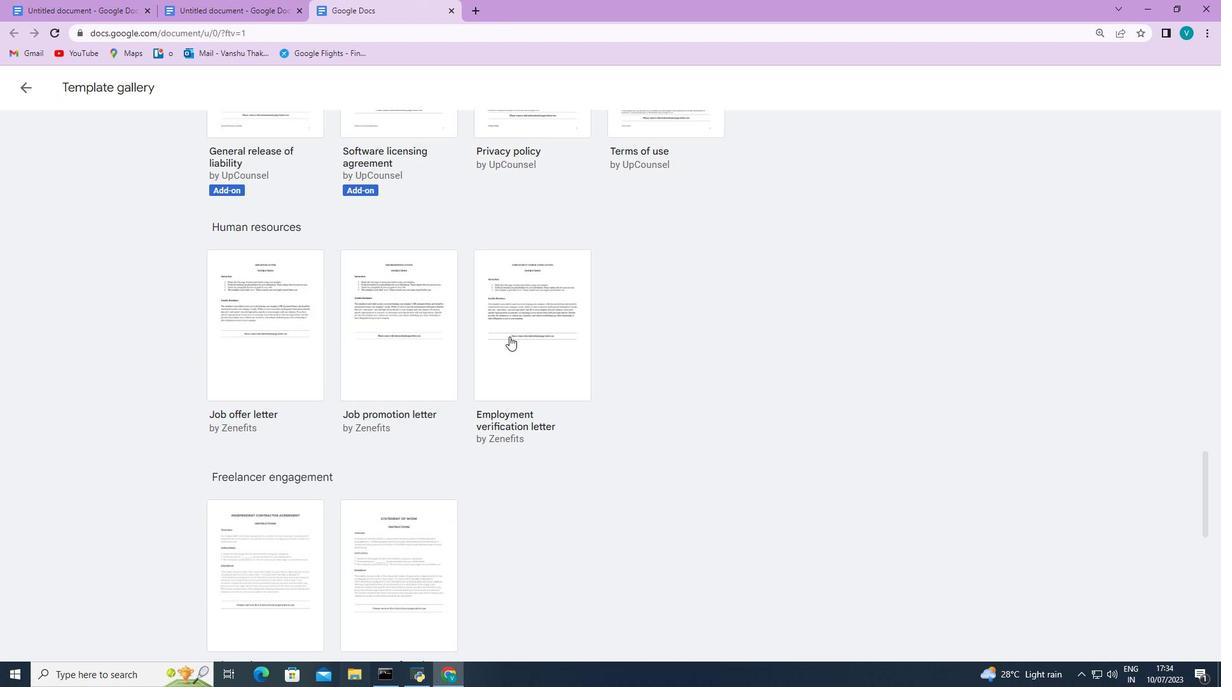 
Action: Mouse scrolled (509, 335) with delta (0, 0)
Screenshot: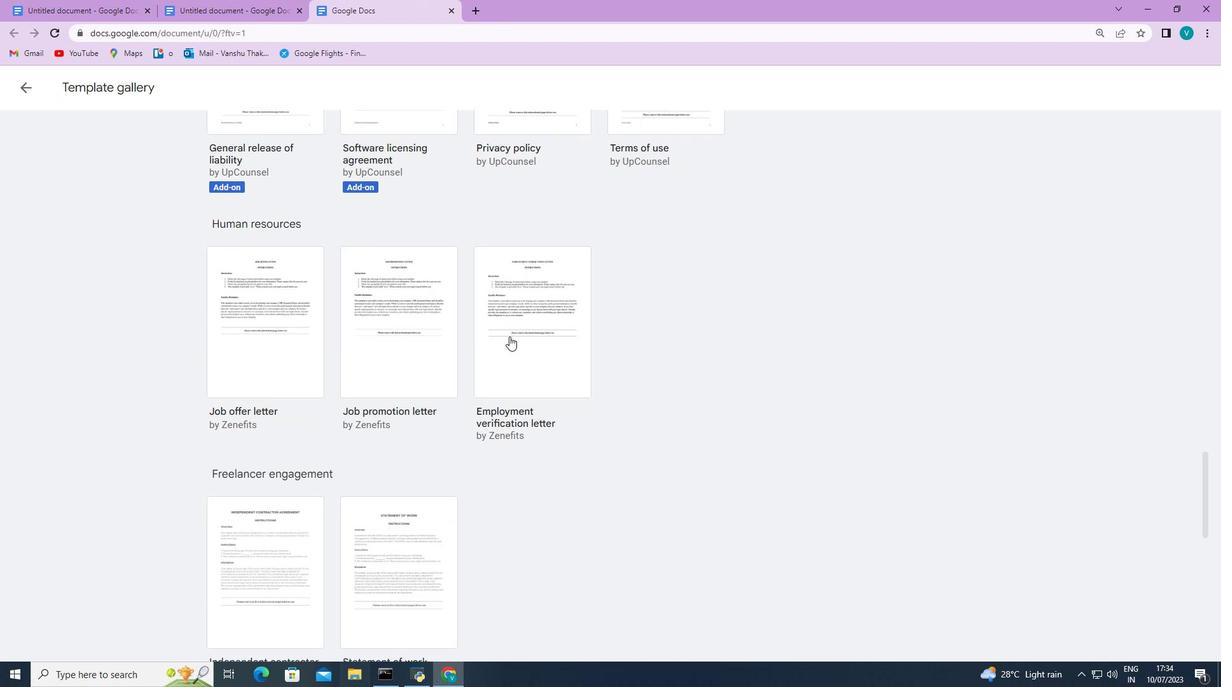 
Action: Mouse scrolled (509, 335) with delta (0, 0)
Screenshot: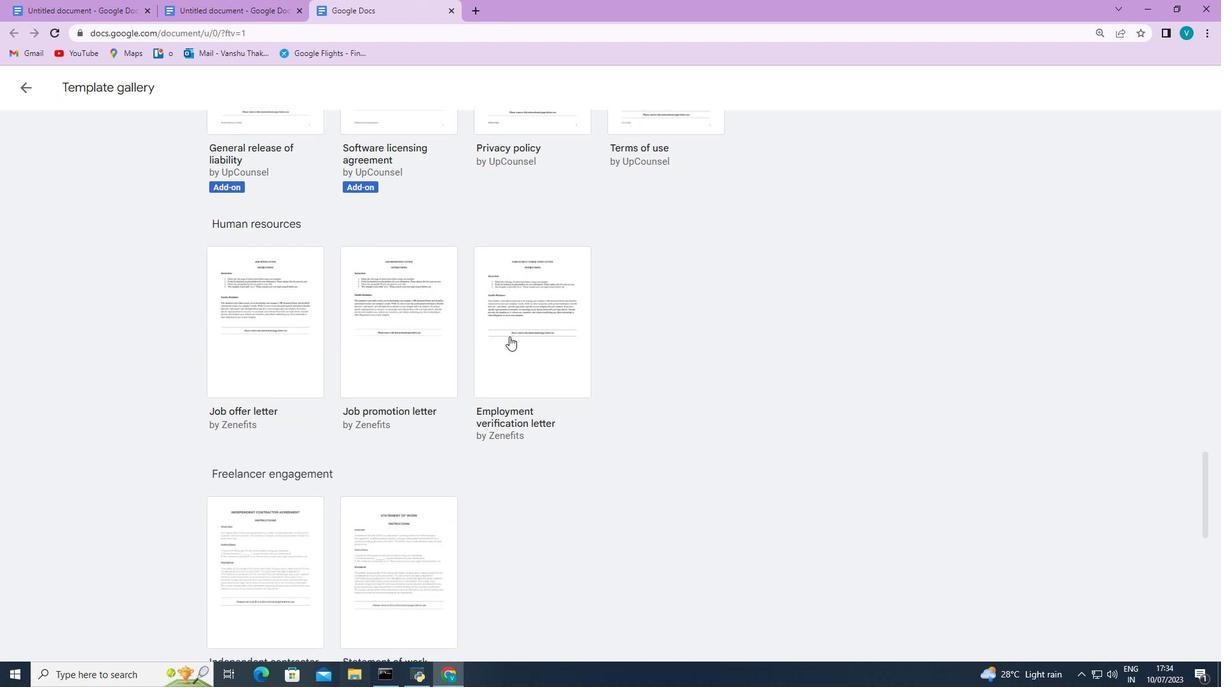 
Action: Mouse scrolled (509, 335) with delta (0, 0)
Screenshot: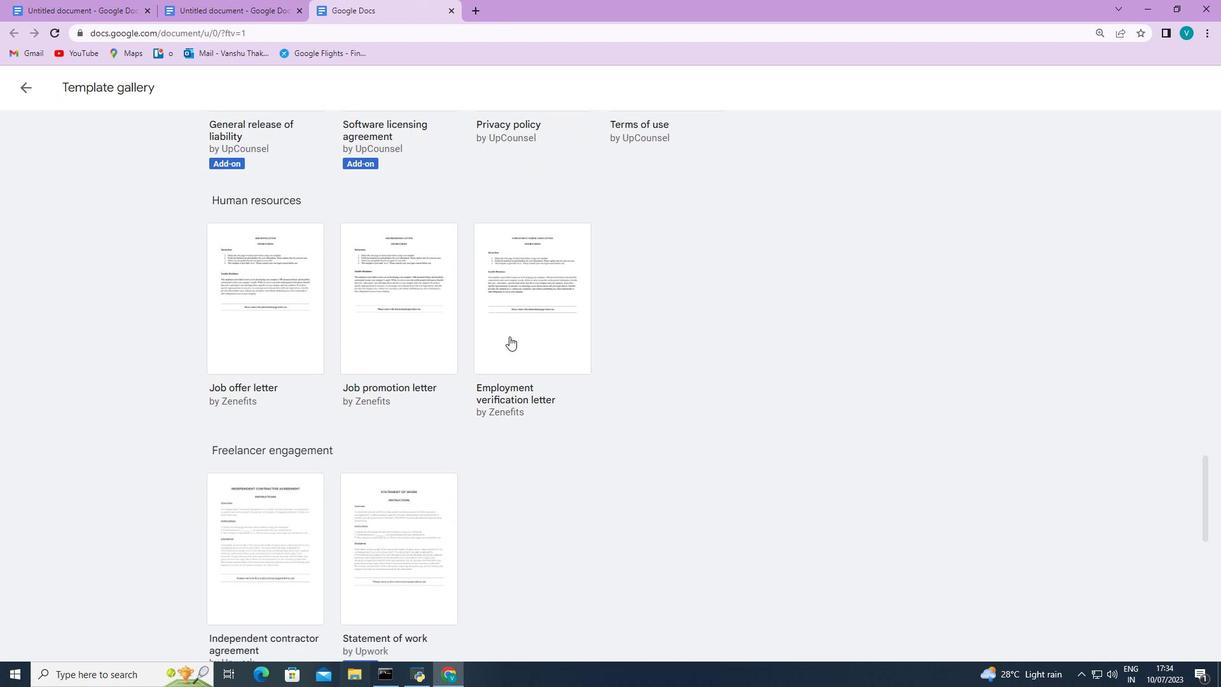
Action: Mouse scrolled (509, 335) with delta (0, 0)
Screenshot: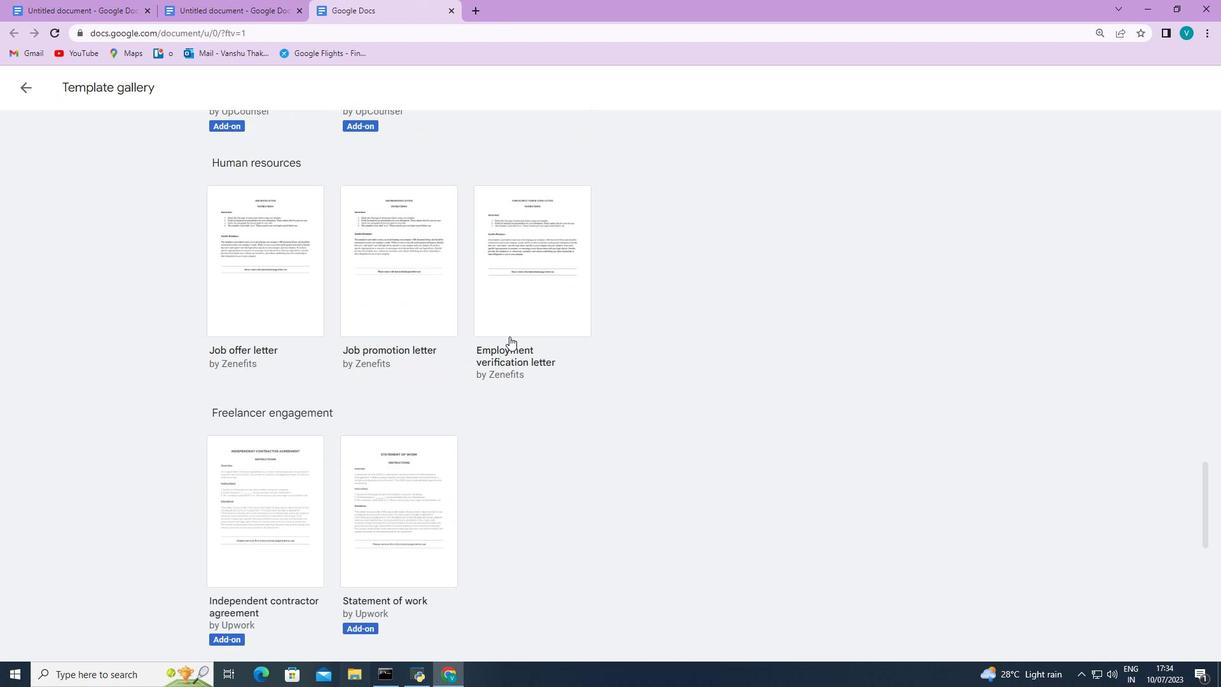 
Action: Mouse scrolled (509, 335) with delta (0, 0)
Screenshot: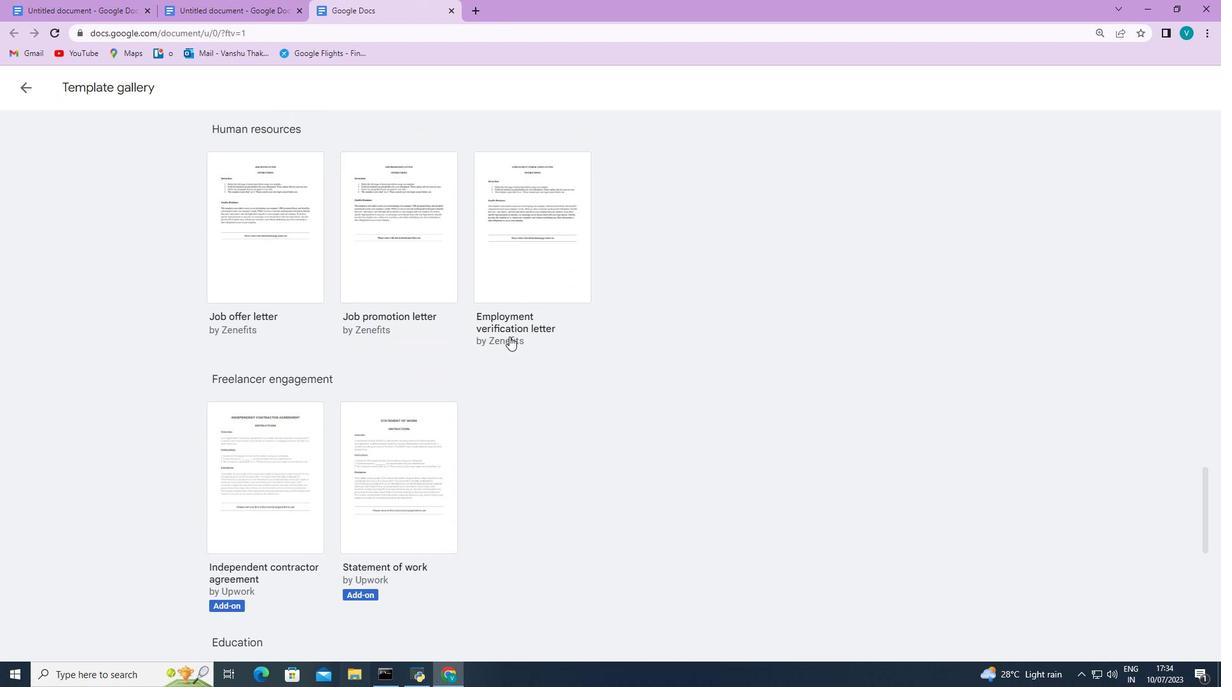 
Action: Mouse scrolled (509, 335) with delta (0, 0)
Screenshot: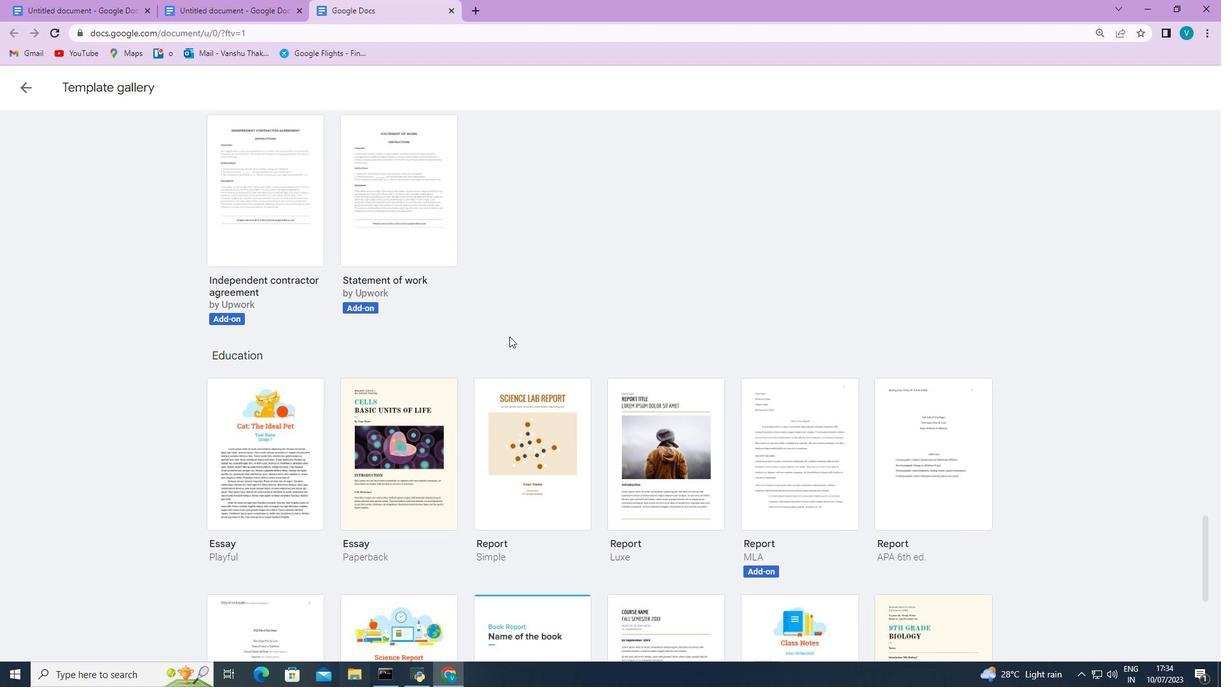 
Action: Mouse scrolled (509, 335) with delta (0, 0)
Screenshot: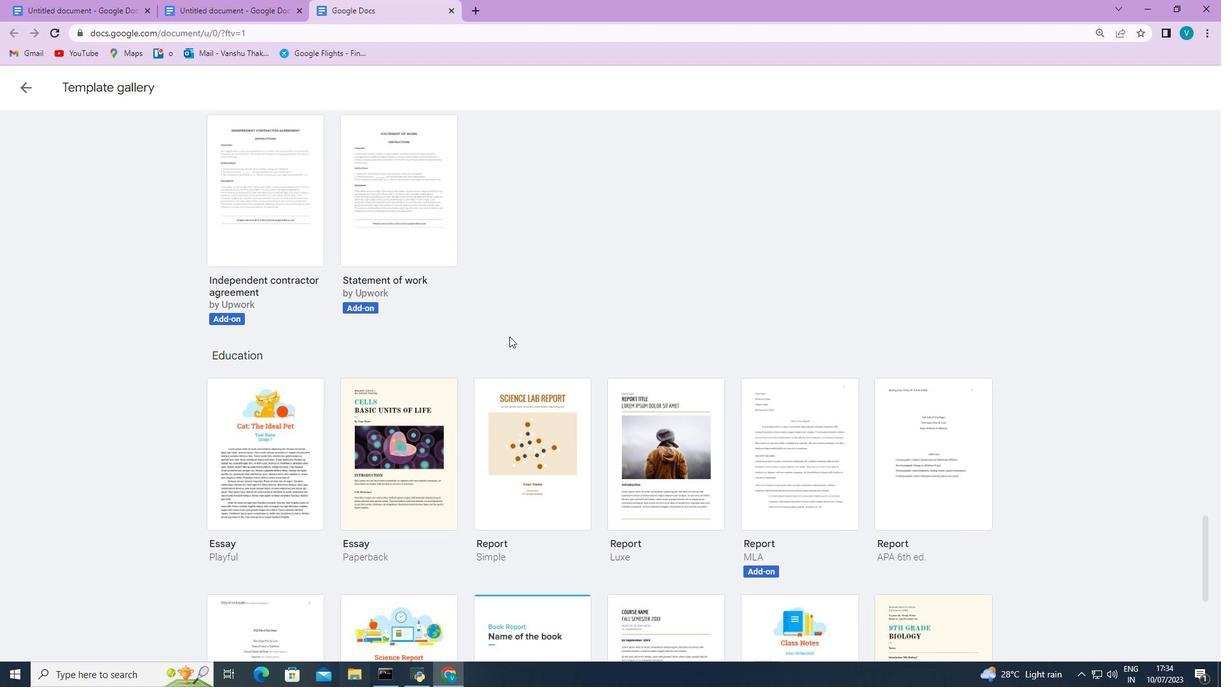 
Action: Mouse moved to (938, 308)
Screenshot: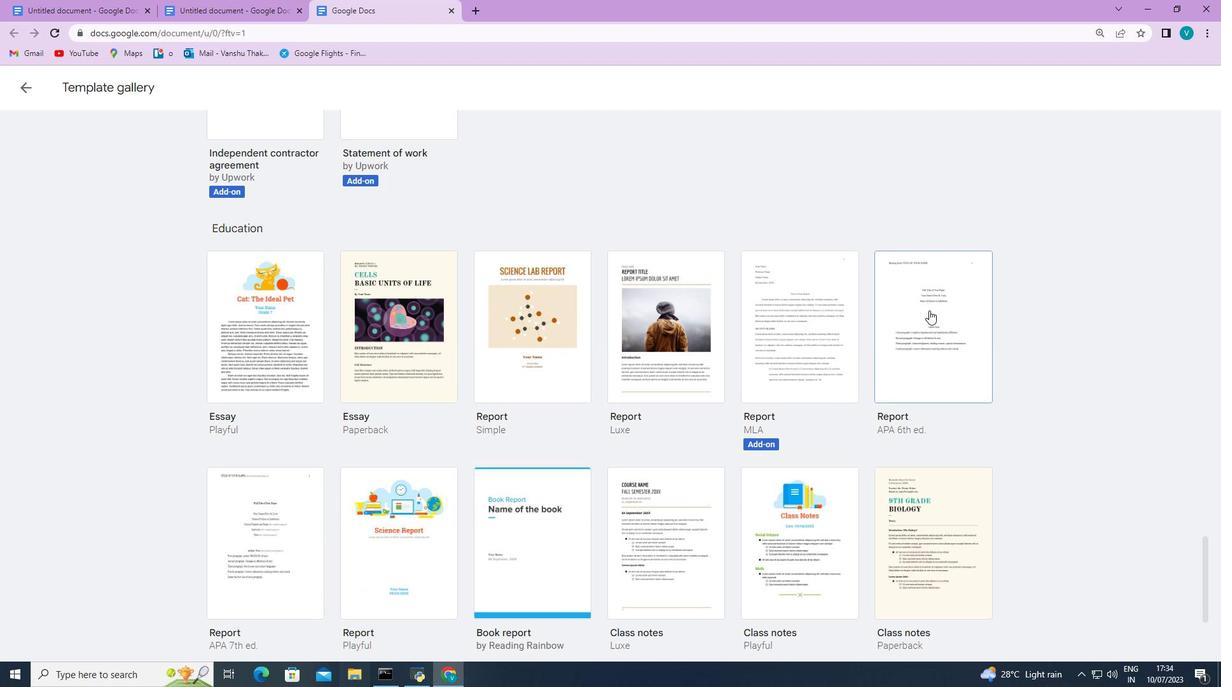 
Action: Mouse pressed left at (938, 308)
Screenshot: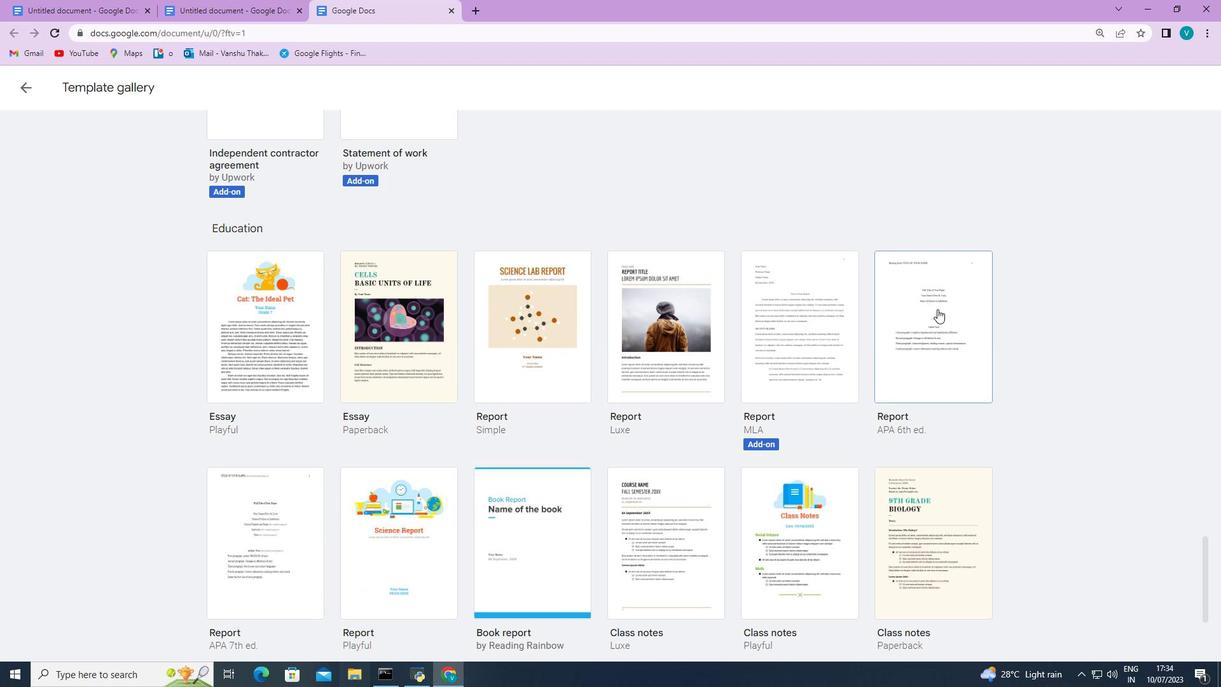 
